Task: What time is the last PATH train departing from 33rd St to Hoboken?
Action: Mouse moved to (151, 94)
Screenshot: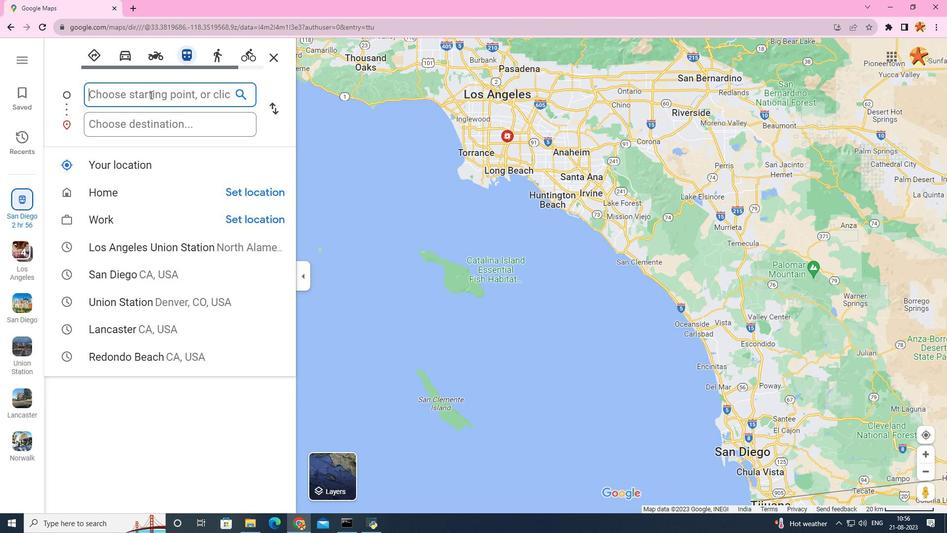 
Action: Mouse pressed left at (151, 94)
Screenshot: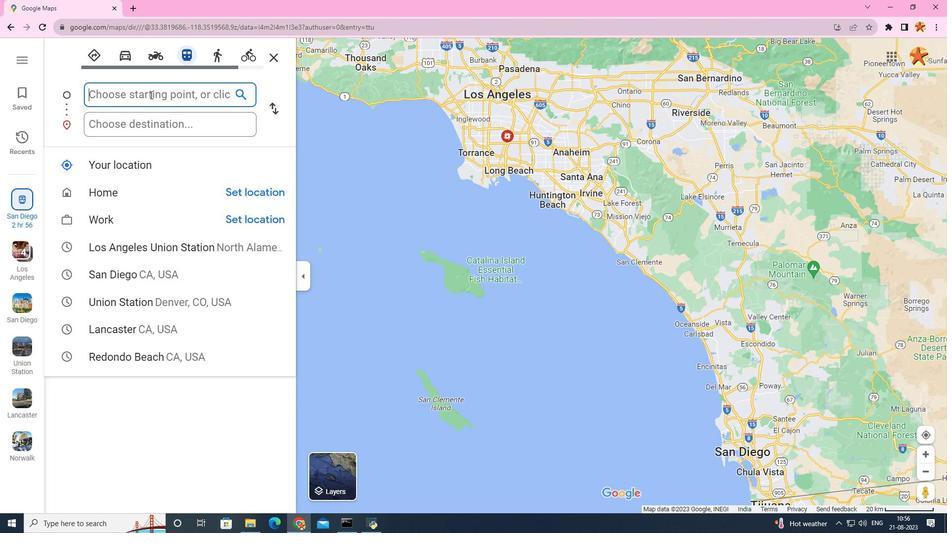 
Action: Mouse moved to (150, 94)
Screenshot: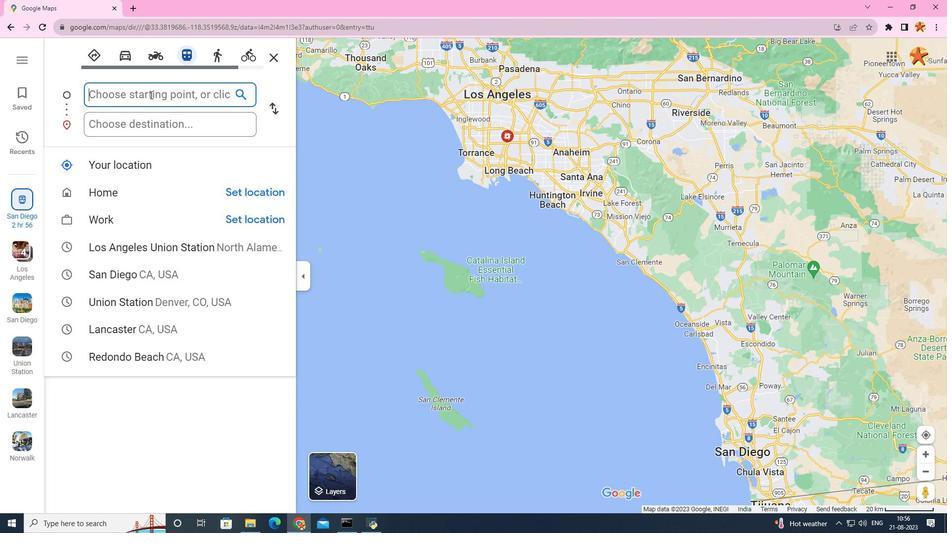 
Action: Key pressed 33<Key.space>rde<Key.space><Key.caps_lock>S<Key.caps_lock>t
Screenshot: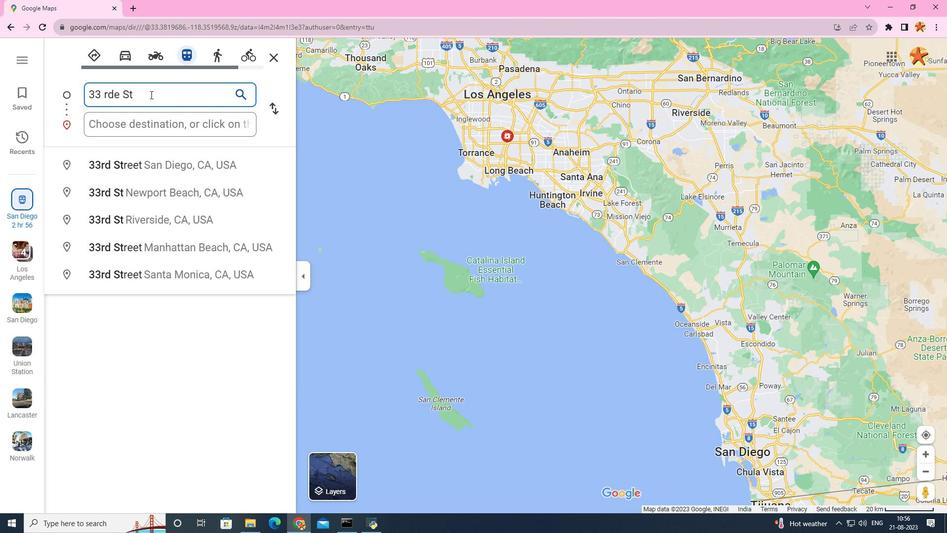 
Action: Mouse moved to (162, 171)
Screenshot: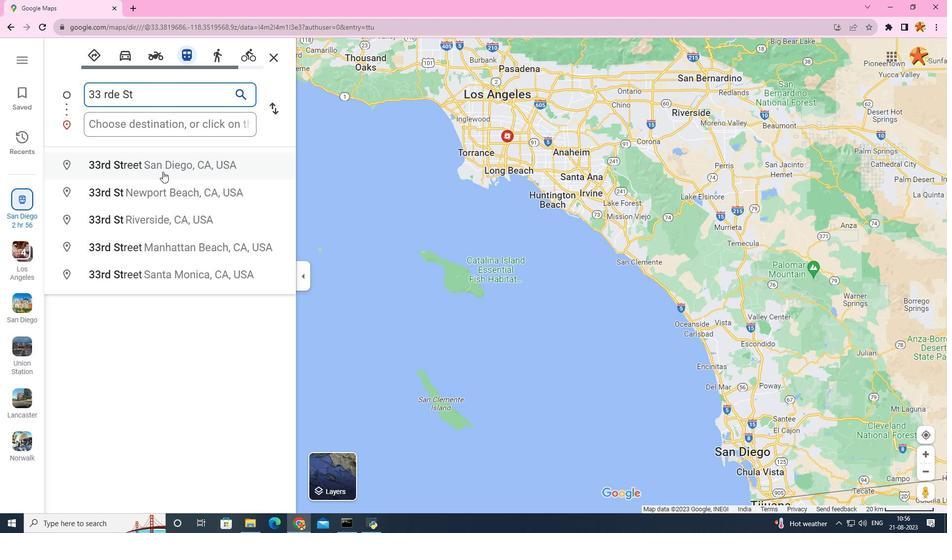
Action: Mouse pressed left at (162, 171)
Screenshot: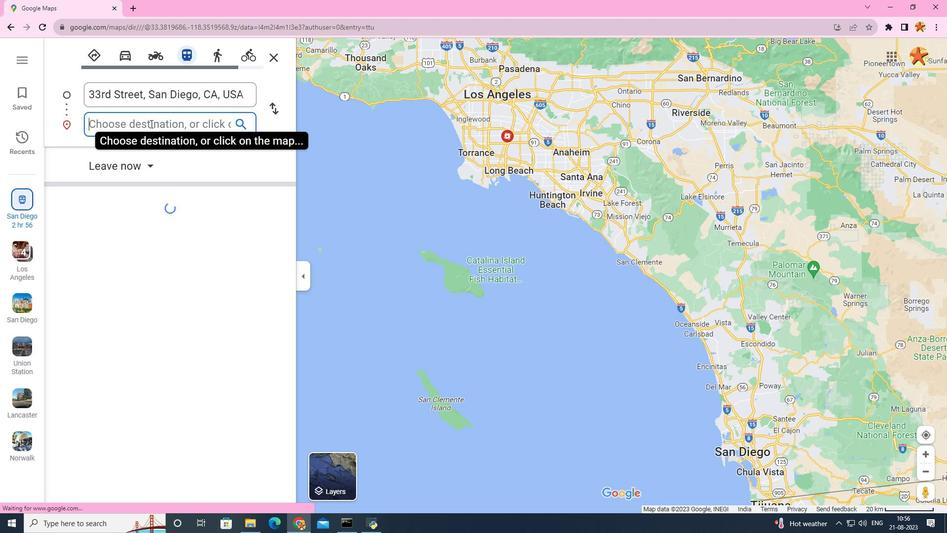 
Action: Mouse moved to (137, 130)
Screenshot: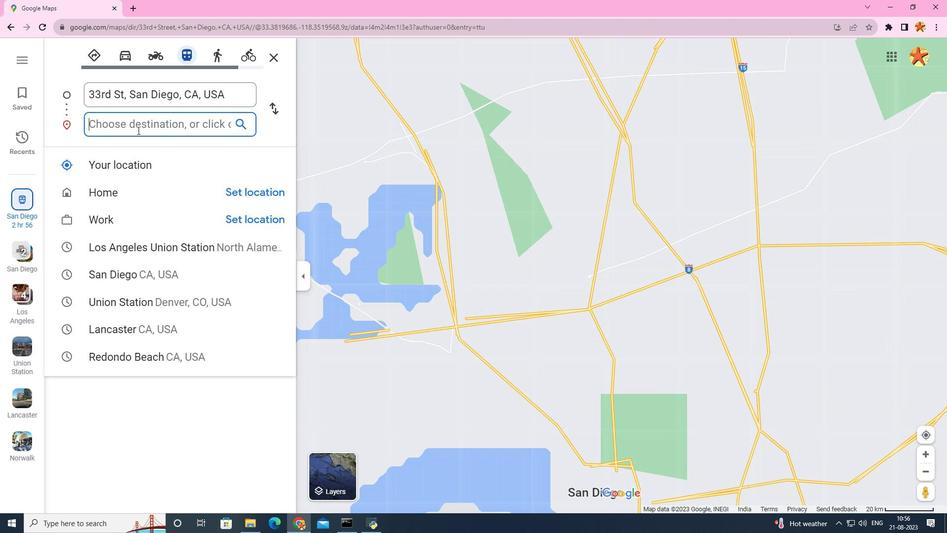 
Action: Mouse pressed left at (137, 130)
Screenshot: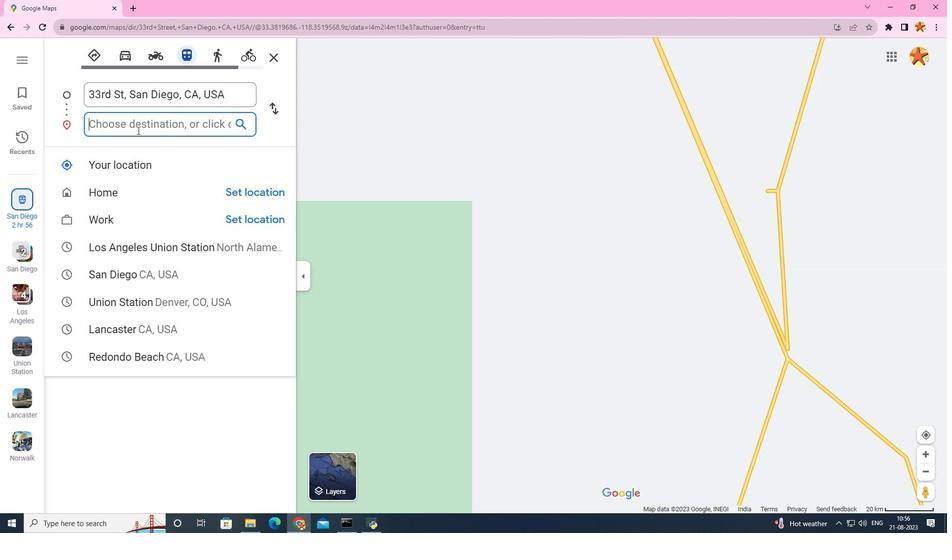 
Action: Key pressed <Key.caps_lock>H<Key.caps_lock>obokew==
Screenshot: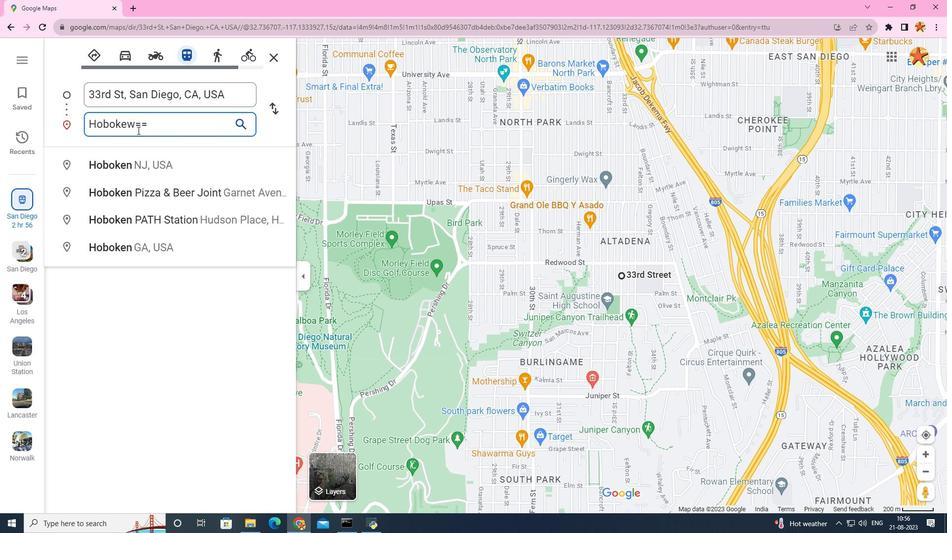 
Action: Mouse moved to (146, 167)
Screenshot: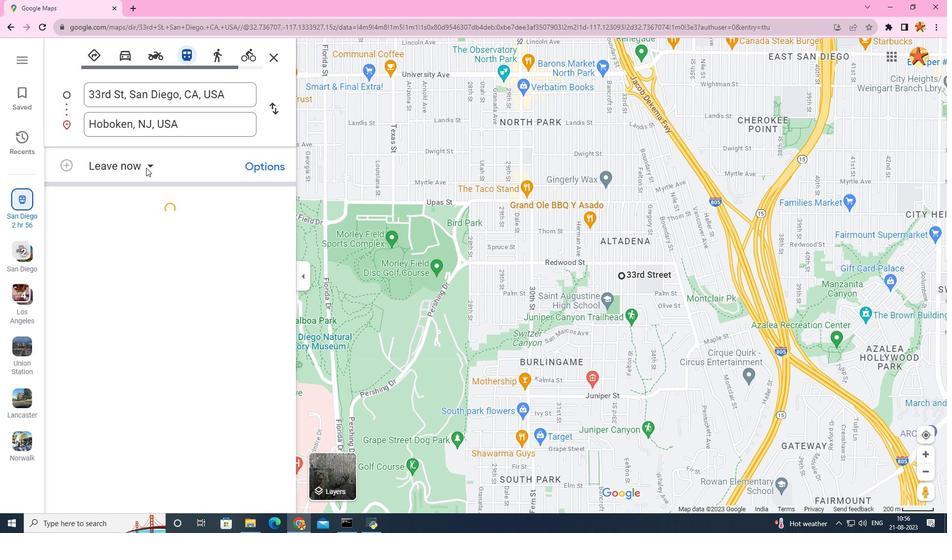 
Action: Mouse pressed left at (146, 167)
Screenshot: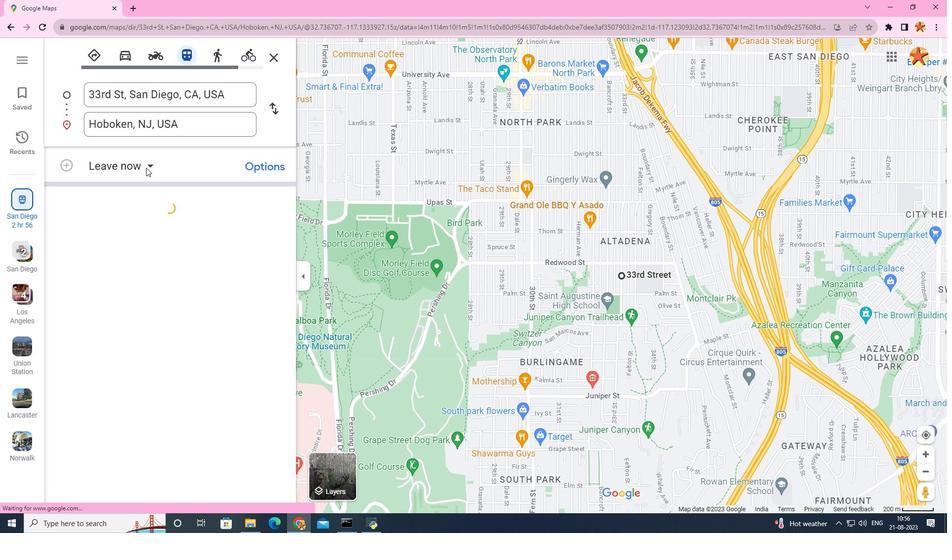
Action: Mouse moved to (122, 276)
Screenshot: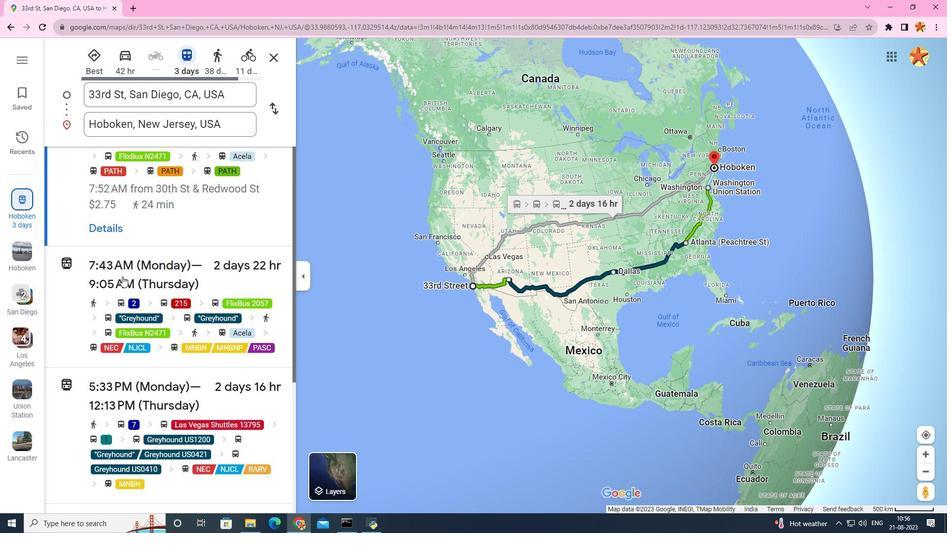 
Action: Mouse scrolled (122, 275) with delta (0, 0)
Screenshot: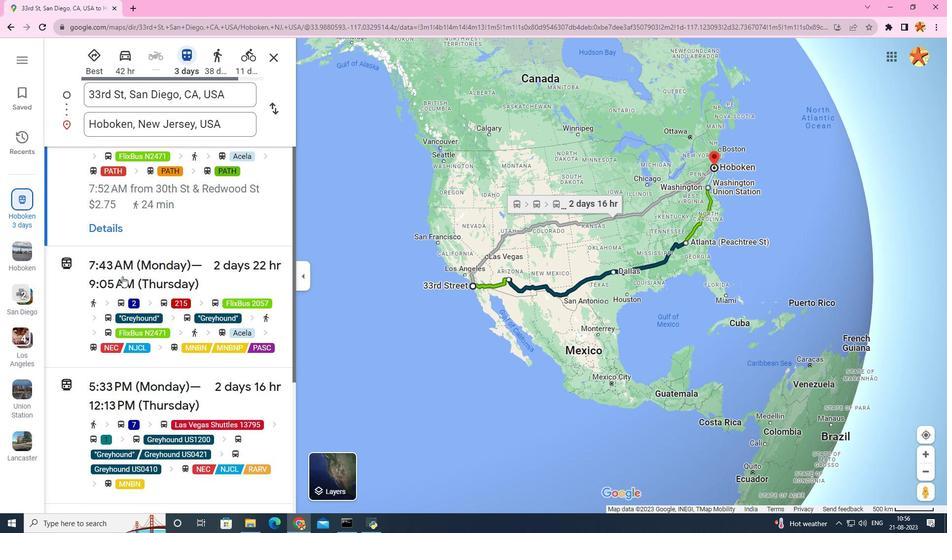 
Action: Mouse scrolled (122, 275) with delta (0, 0)
Screenshot: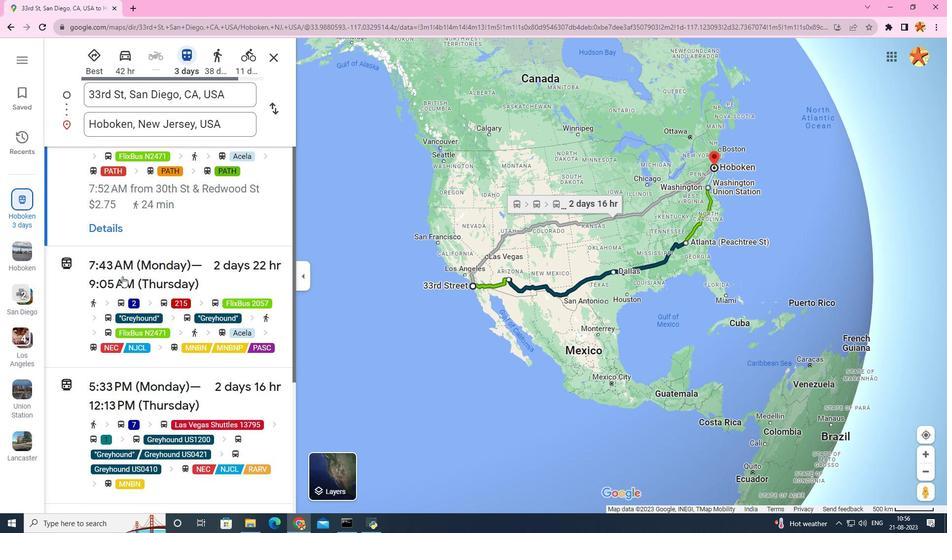 
Action: Mouse scrolled (122, 275) with delta (0, 0)
Screenshot: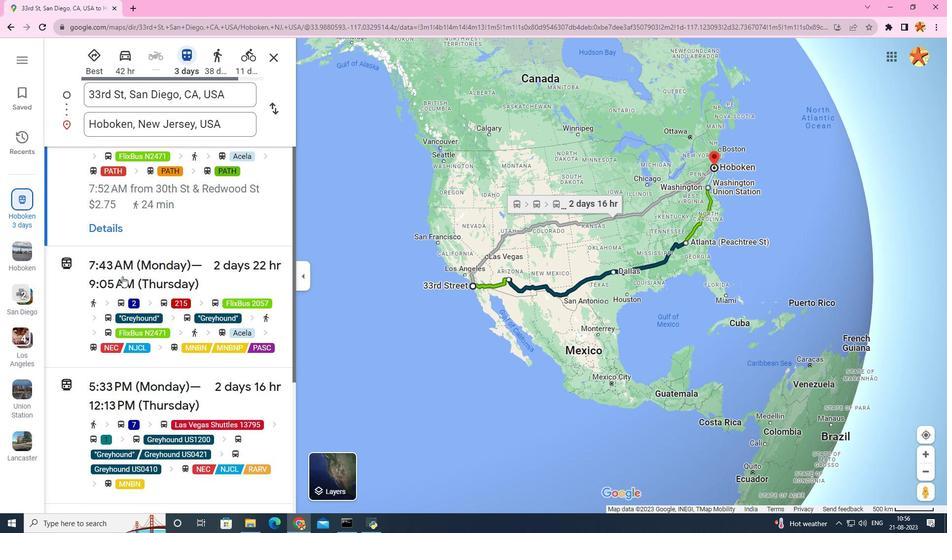 
Action: Mouse scrolled (122, 275) with delta (0, 0)
Screenshot: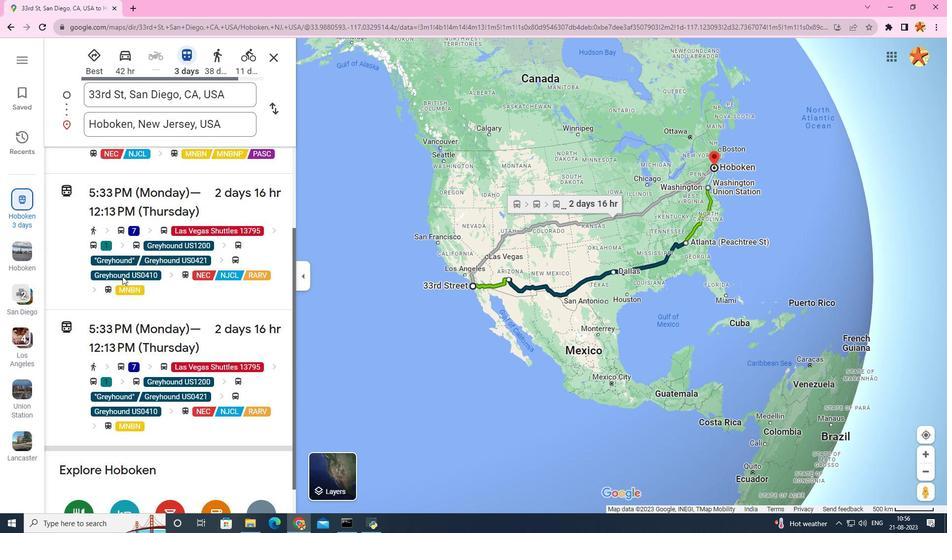 
Action: Mouse scrolled (122, 275) with delta (0, 0)
Screenshot: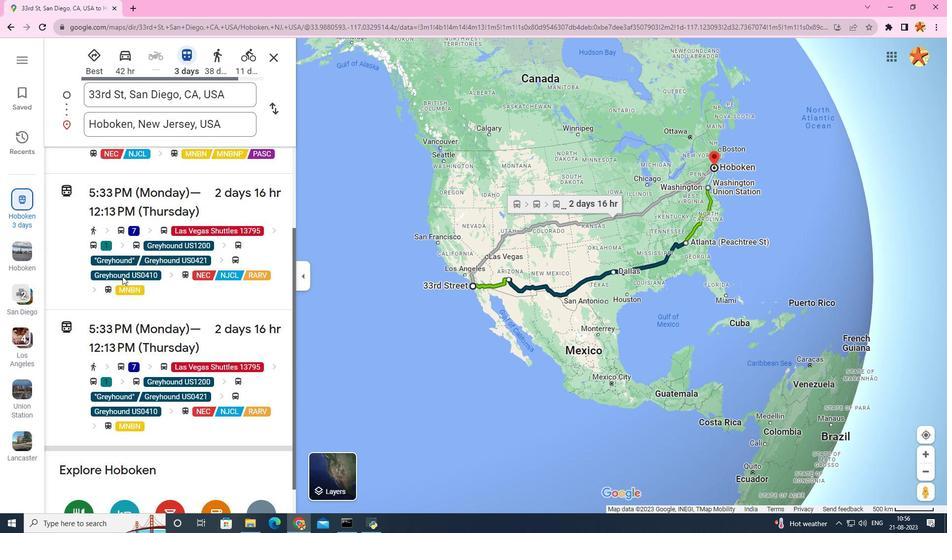 
Action: Mouse scrolled (122, 275) with delta (0, 0)
Screenshot: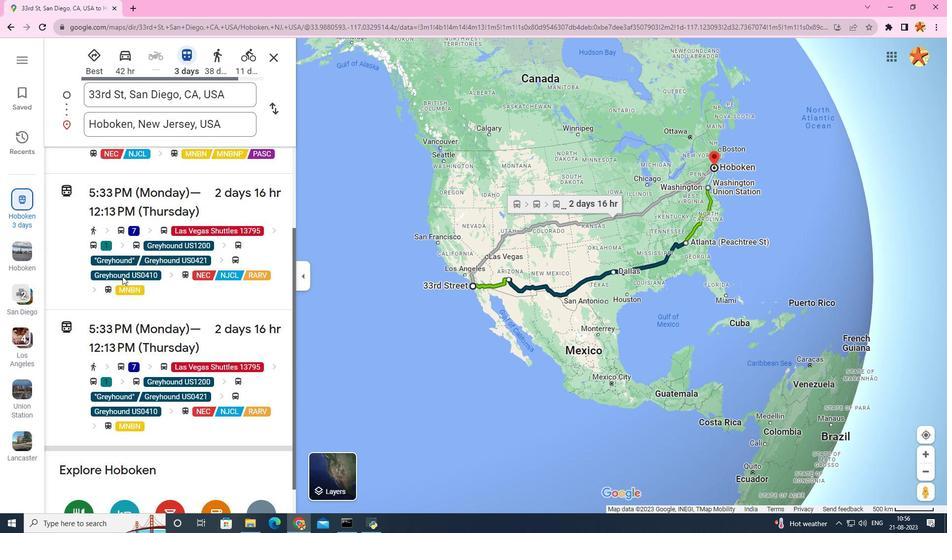
Action: Mouse scrolled (122, 275) with delta (0, 0)
Screenshot: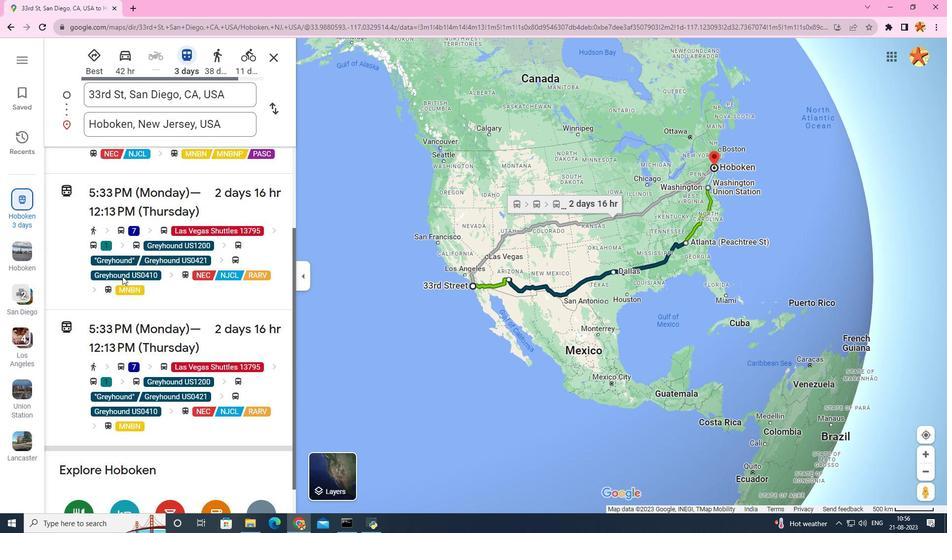 
Action: Mouse moved to (122, 276)
Screenshot: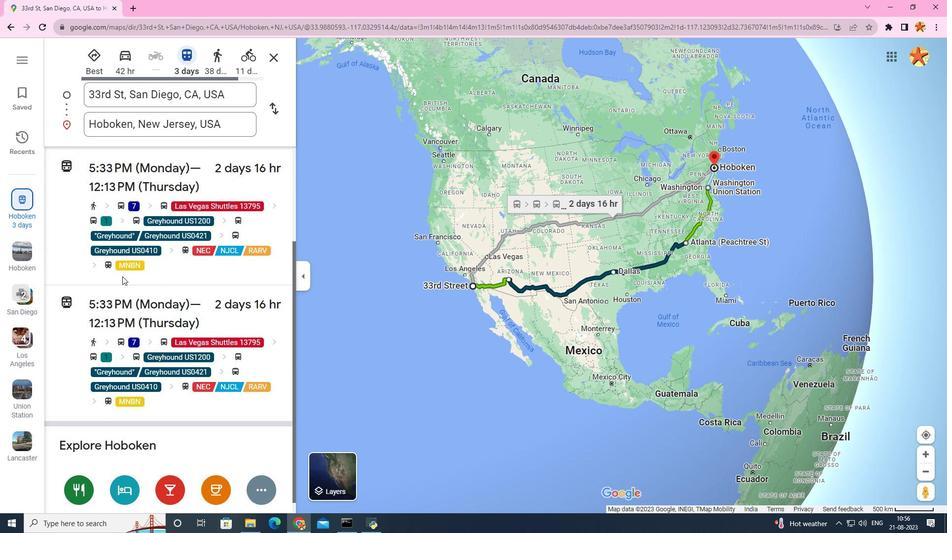 
Action: Mouse scrolled (122, 275) with delta (0, 0)
Screenshot: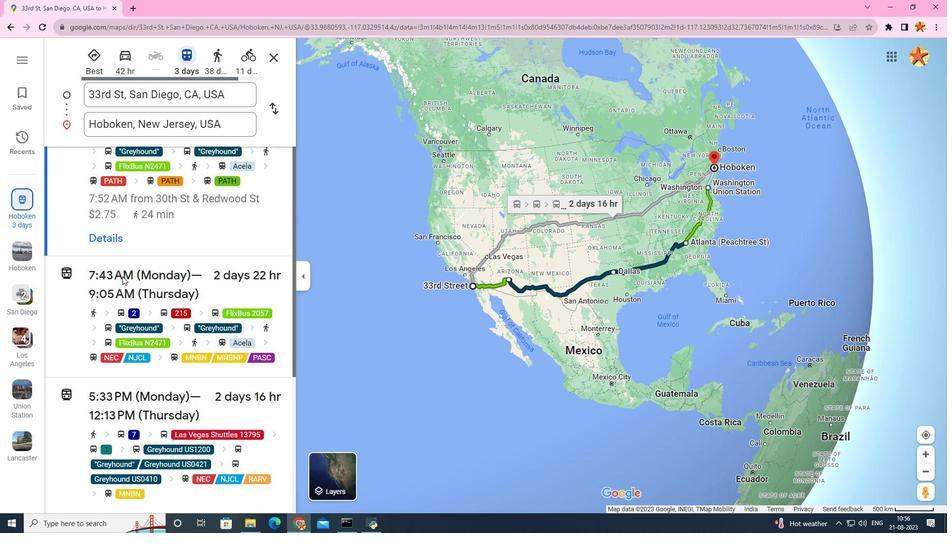 
Action: Mouse scrolled (122, 275) with delta (0, 0)
Screenshot: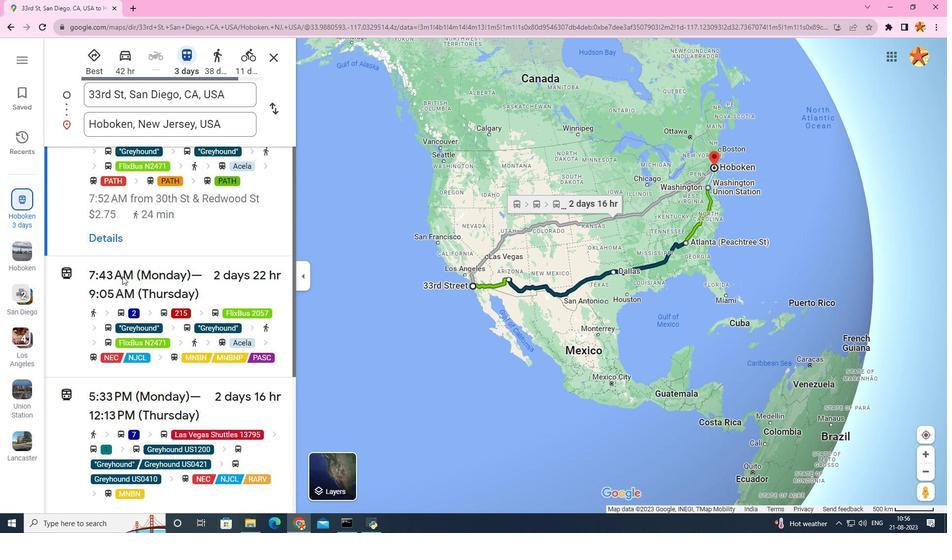 
Action: Mouse scrolled (122, 275) with delta (0, 0)
Screenshot: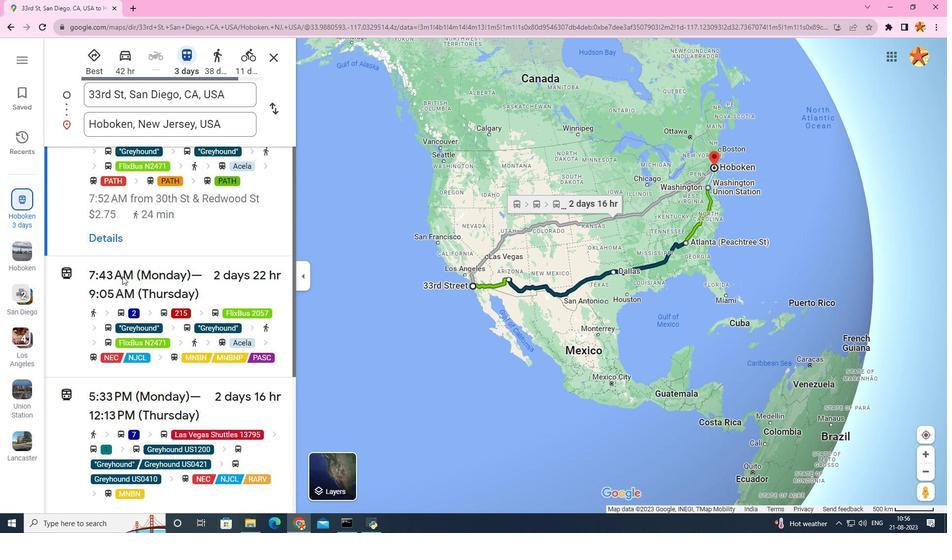 
Action: Mouse scrolled (122, 275) with delta (0, 0)
Screenshot: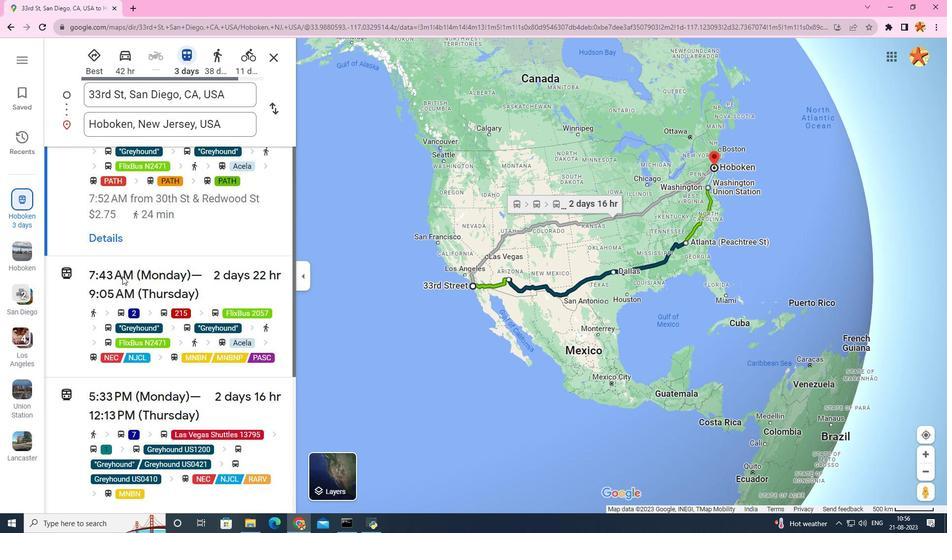 
Action: Mouse scrolled (122, 275) with delta (0, 0)
Screenshot: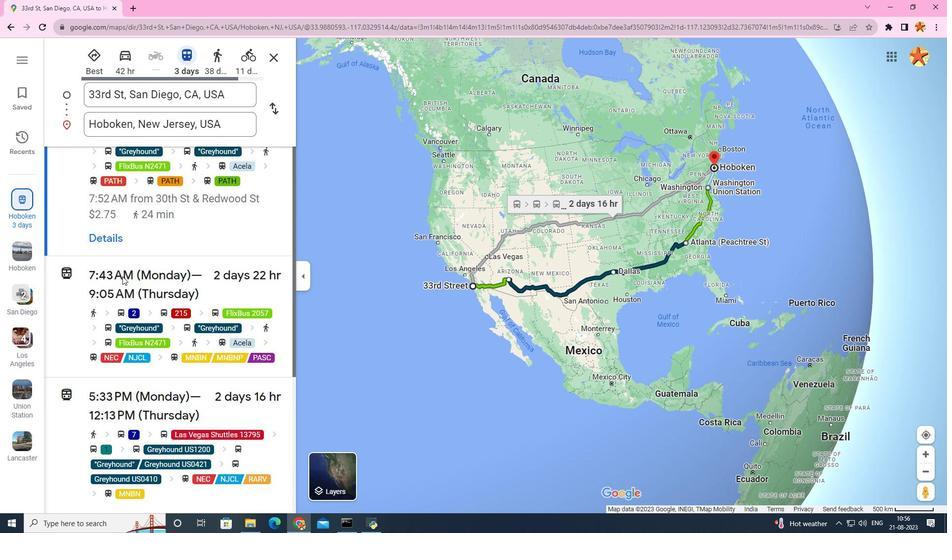 
Action: Mouse scrolled (122, 276) with delta (0, 0)
Screenshot: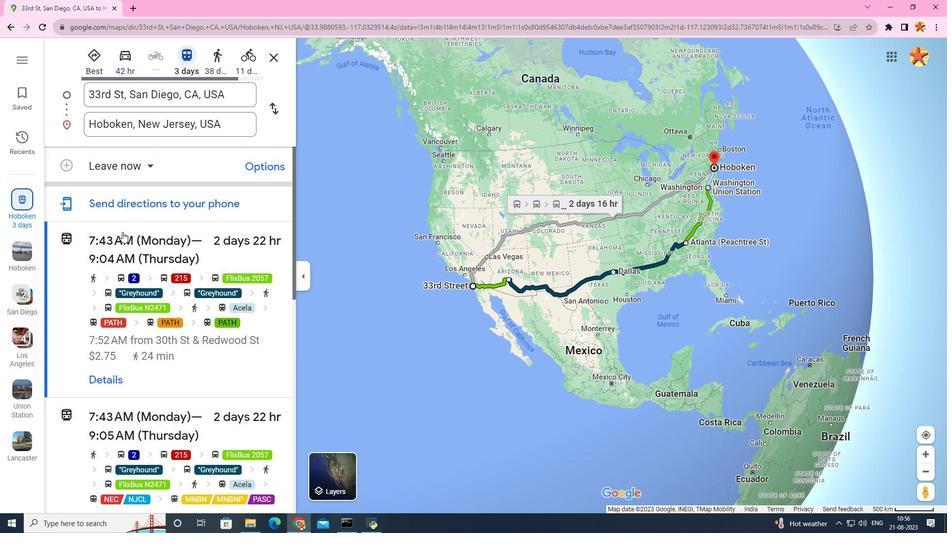 
Action: Mouse scrolled (122, 276) with delta (0, 0)
Screenshot: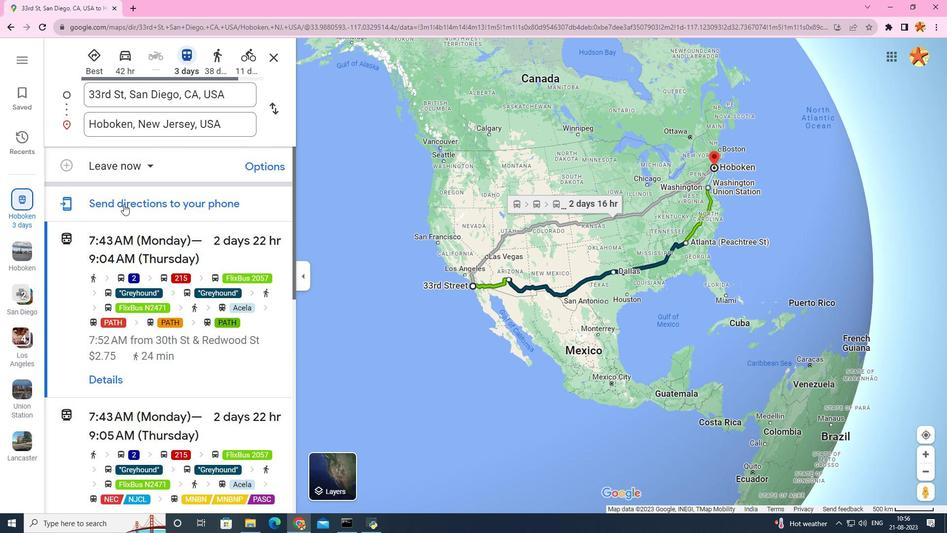 
Action: Mouse scrolled (122, 276) with delta (0, 0)
Screenshot: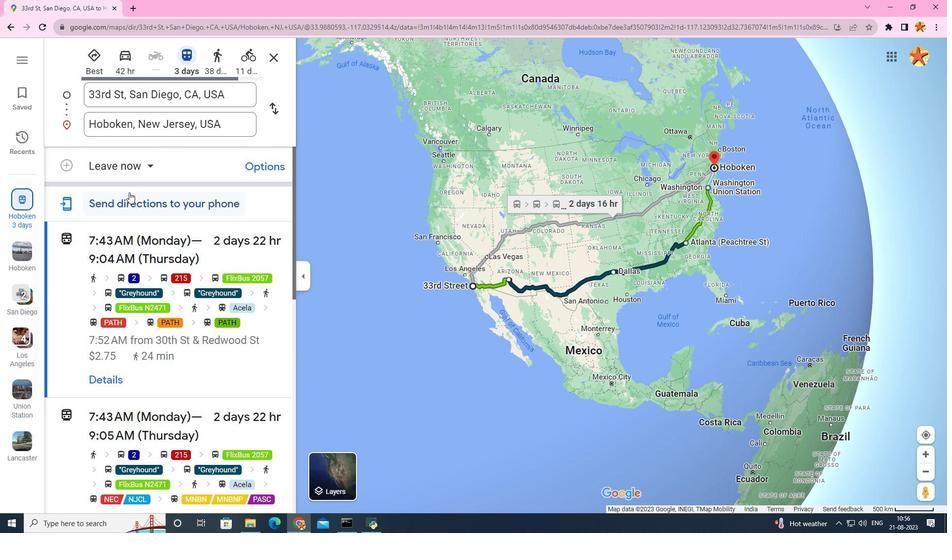 
Action: Mouse scrolled (122, 276) with delta (0, 0)
Screenshot: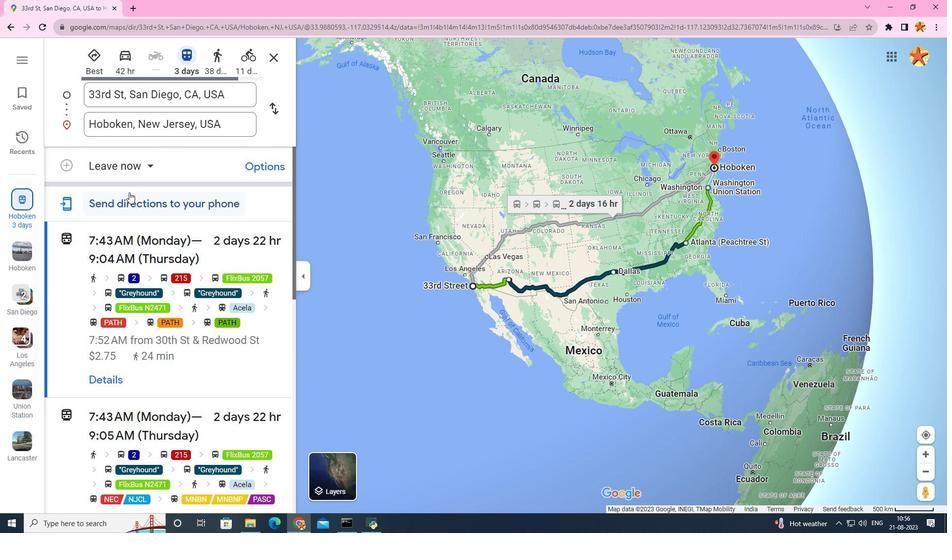
Action: Mouse scrolled (122, 276) with delta (0, 0)
Screenshot: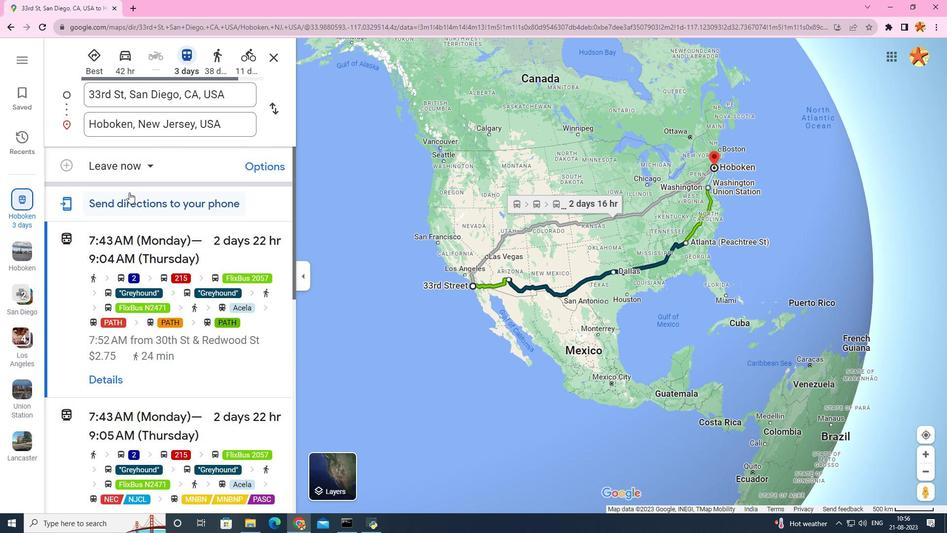 
Action: Mouse scrolled (122, 276) with delta (0, 0)
Screenshot: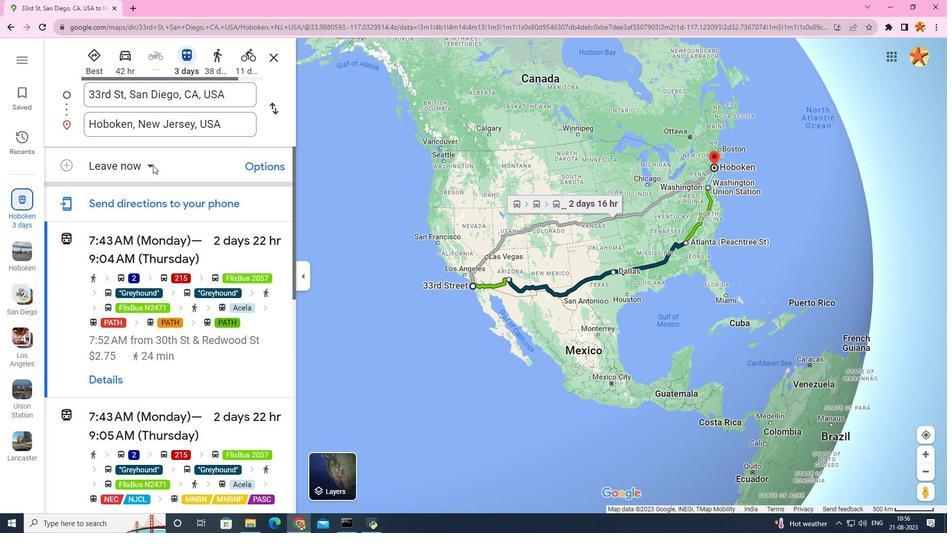 
Action: Mouse scrolled (122, 276) with delta (0, 0)
Screenshot: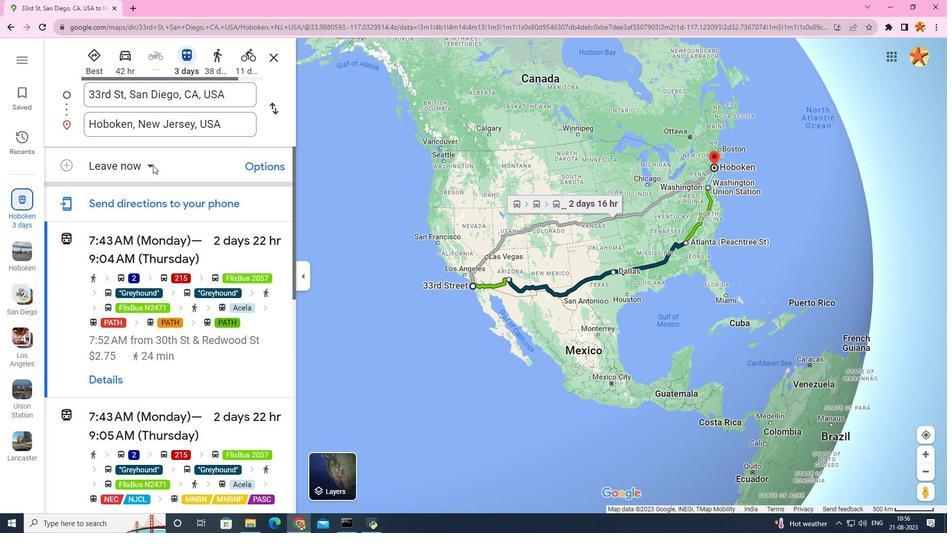 
Action: Mouse scrolled (122, 276) with delta (0, 0)
Screenshot: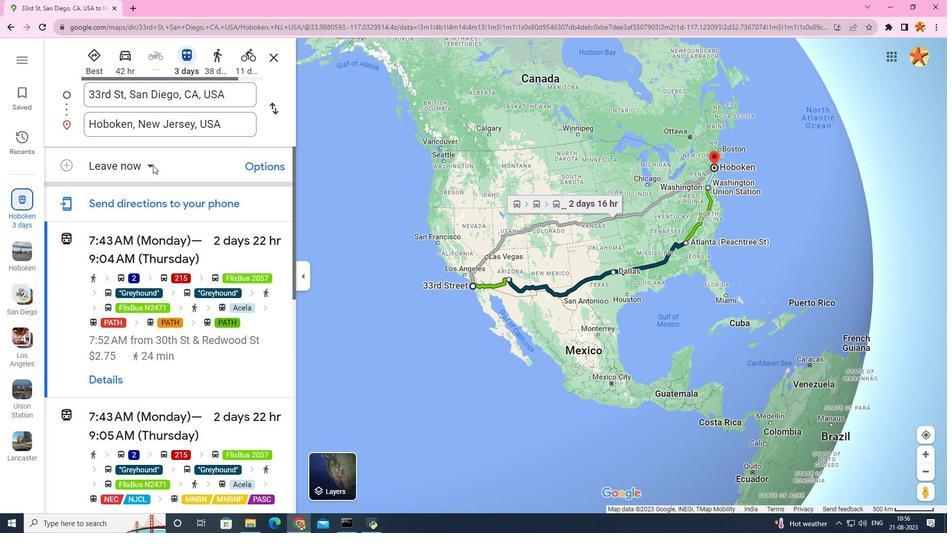 
Action: Mouse scrolled (122, 276) with delta (0, 0)
Screenshot: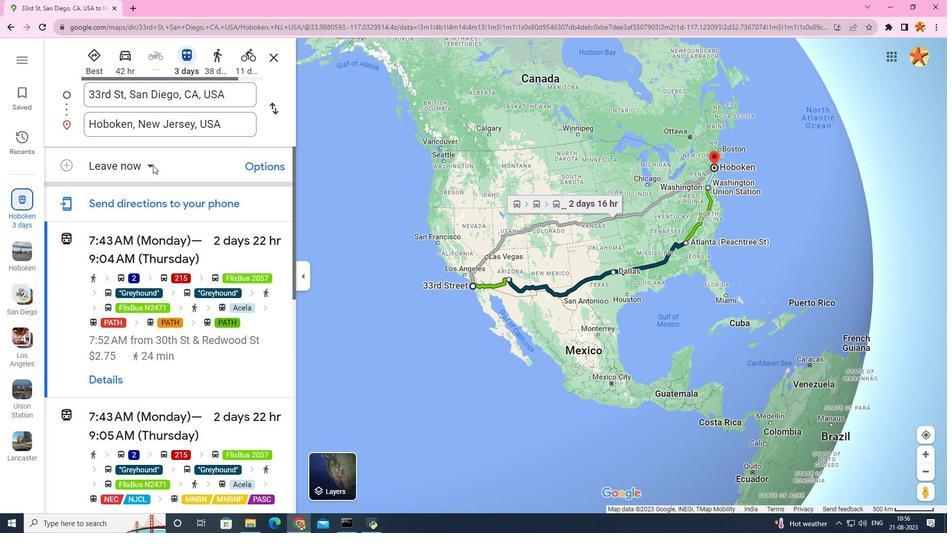 
Action: Mouse moved to (153, 165)
Screenshot: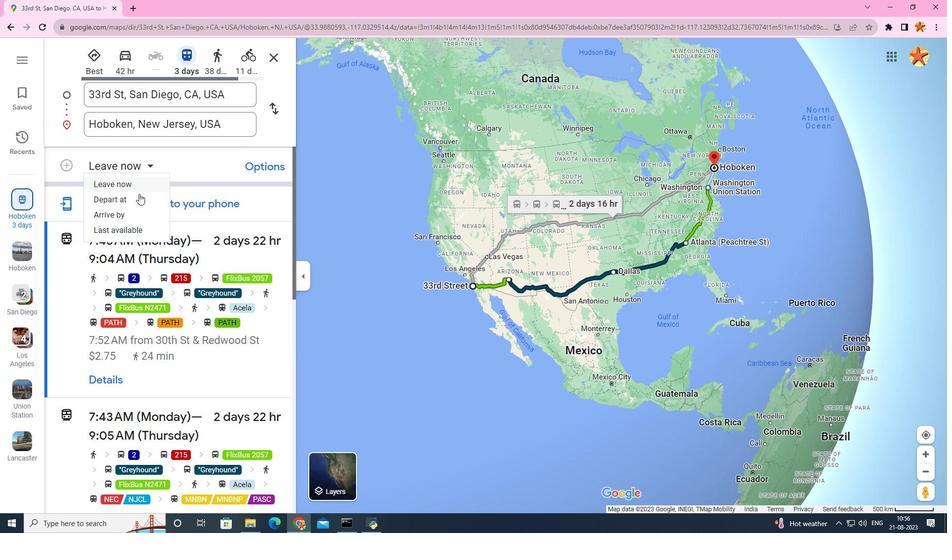 
Action: Mouse pressed left at (153, 165)
Screenshot: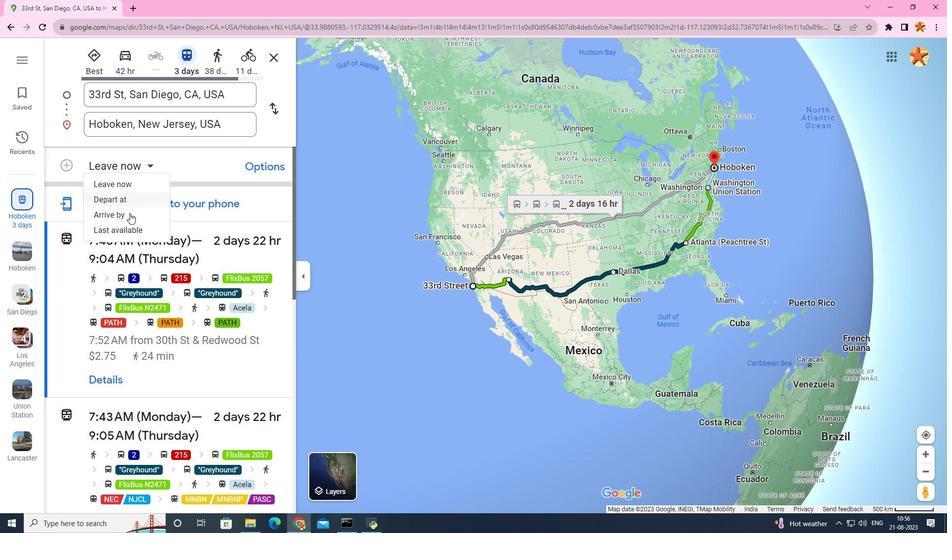 
Action: Mouse moved to (122, 227)
Screenshot: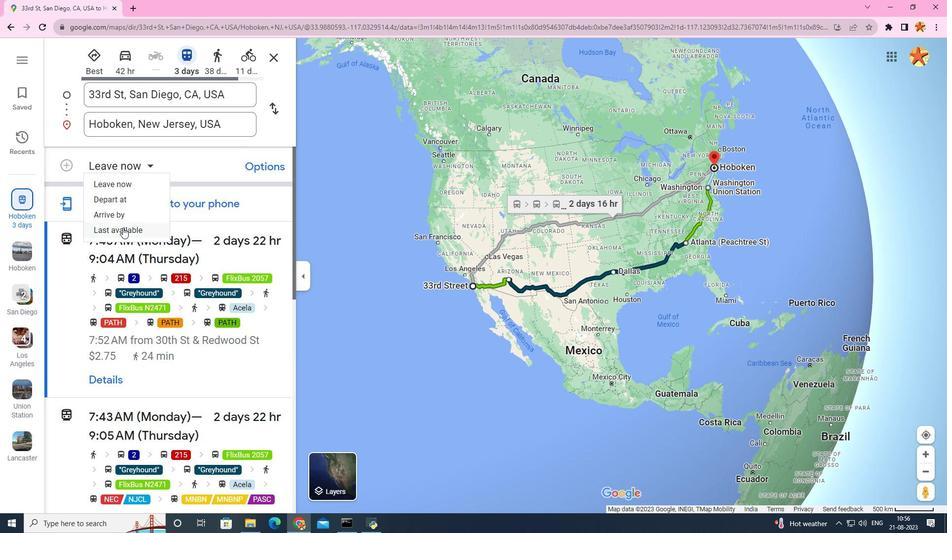 
Action: Mouse pressed left at (122, 227)
Screenshot: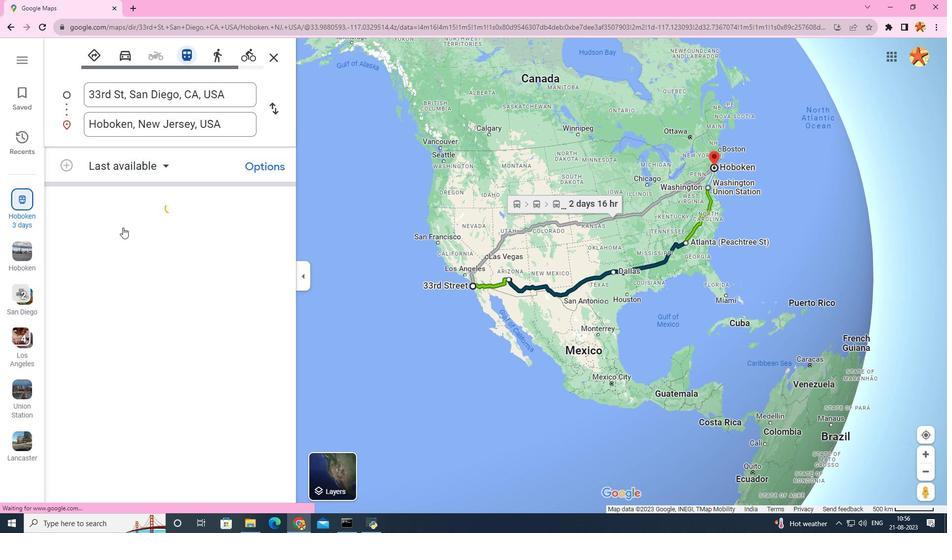
Action: Mouse moved to (119, 238)
Screenshot: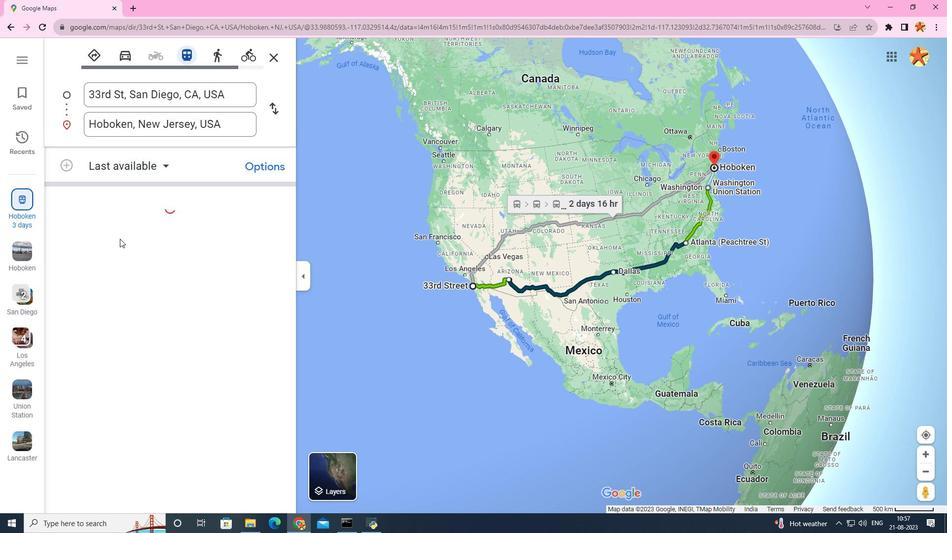 
Action: Mouse scrolled (119, 238) with delta (0, 0)
Screenshot: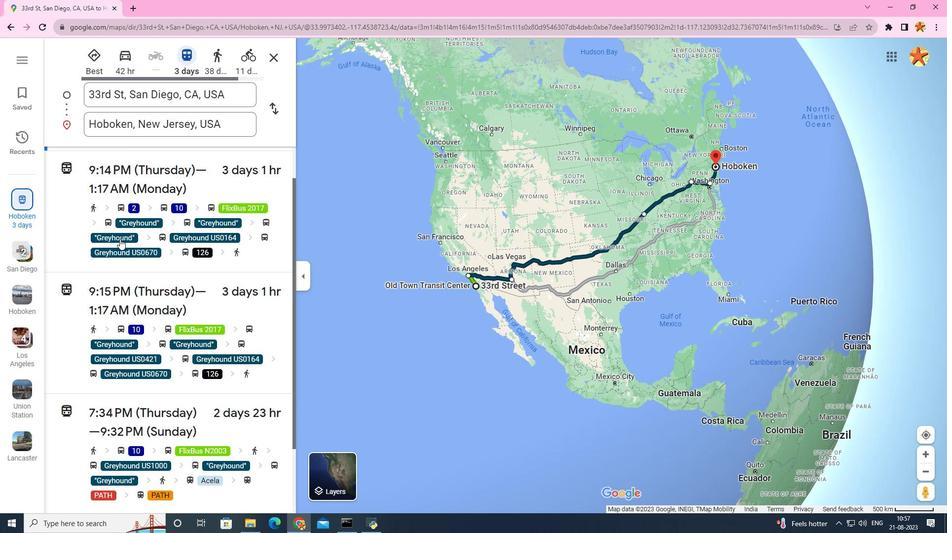 
Action: Mouse scrolled (119, 238) with delta (0, 0)
Screenshot: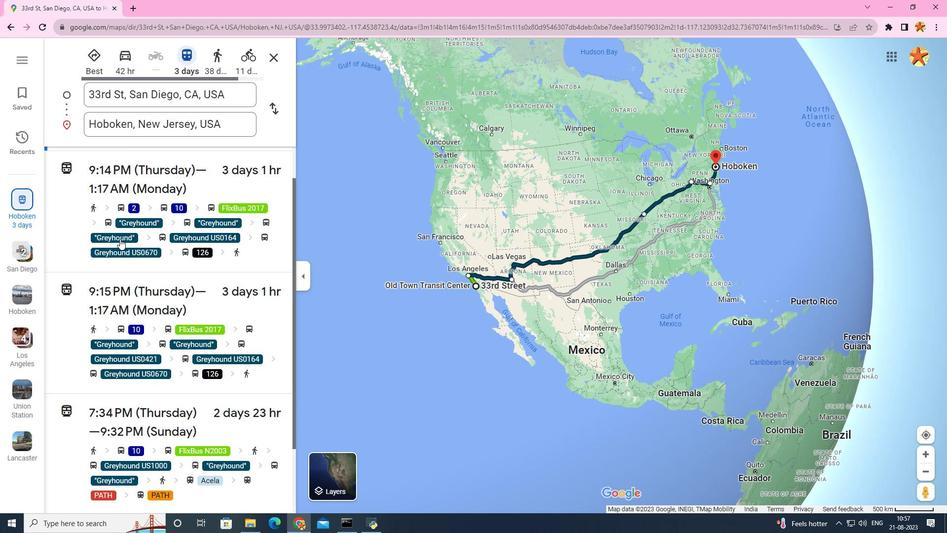 
Action: Mouse scrolled (119, 238) with delta (0, 0)
Screenshot: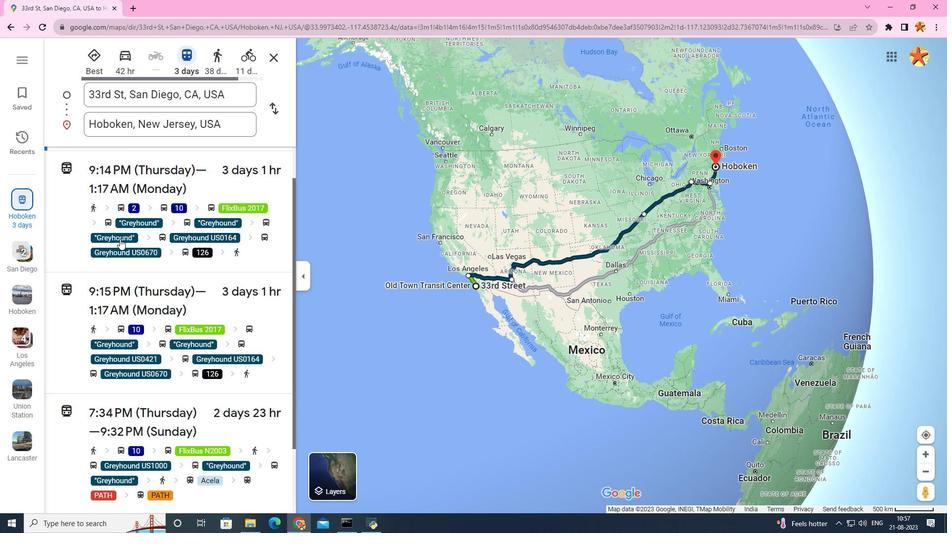 
Action: Mouse scrolled (119, 238) with delta (0, 0)
Screenshot: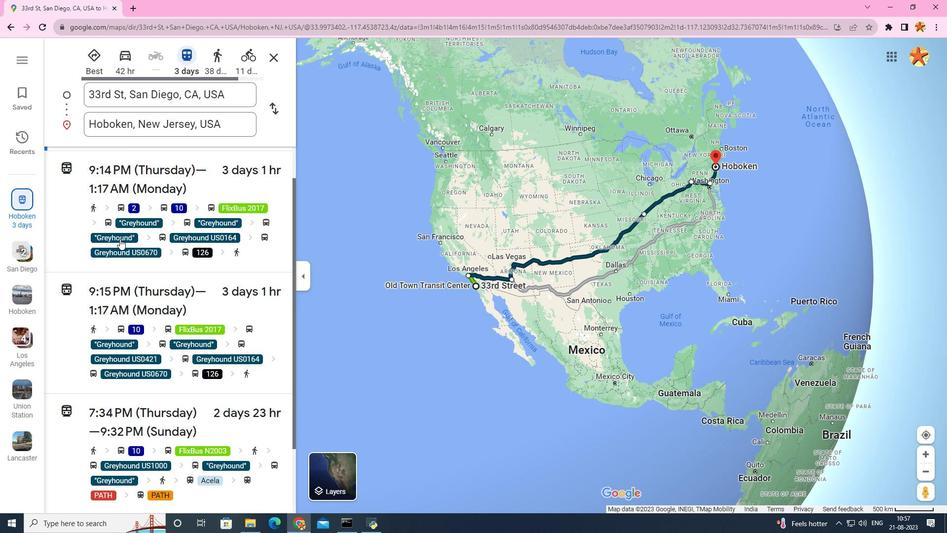 
Action: Mouse scrolled (119, 238) with delta (0, 0)
Screenshot: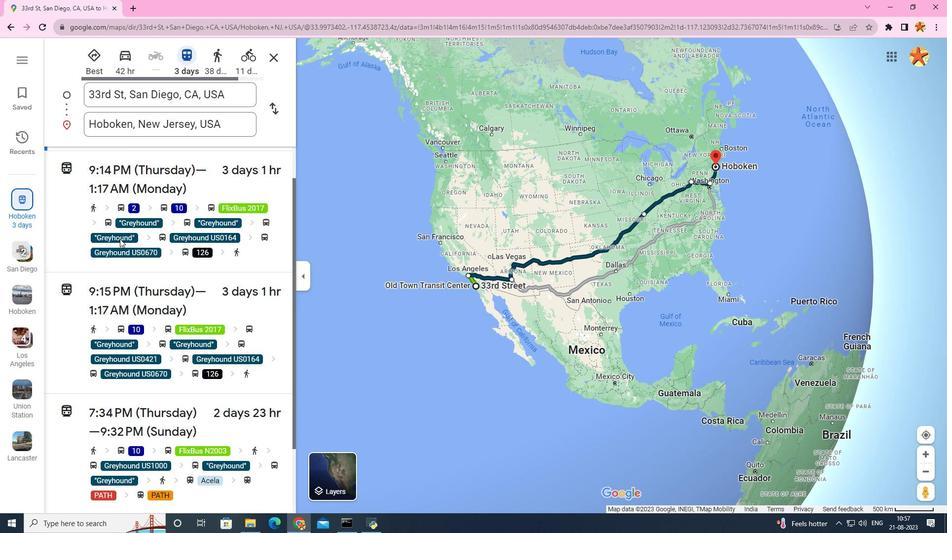 
Action: Mouse scrolled (119, 238) with delta (0, 0)
Screenshot: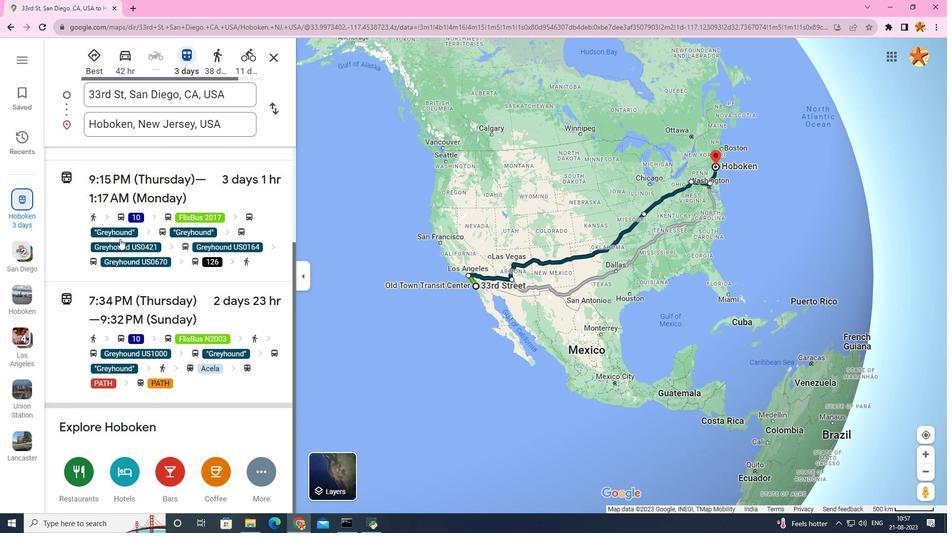 
Action: Mouse scrolled (119, 238) with delta (0, 0)
Screenshot: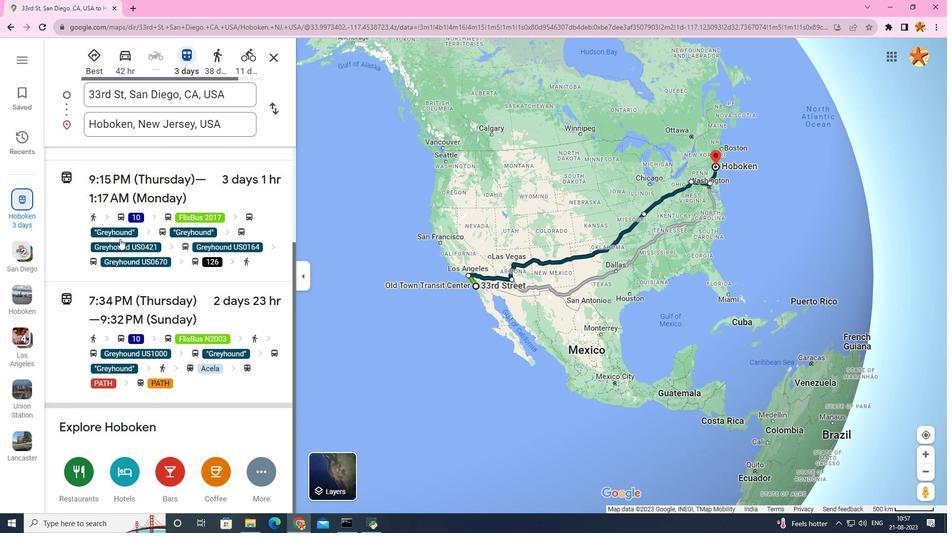 
Action: Mouse scrolled (119, 238) with delta (0, 0)
Screenshot: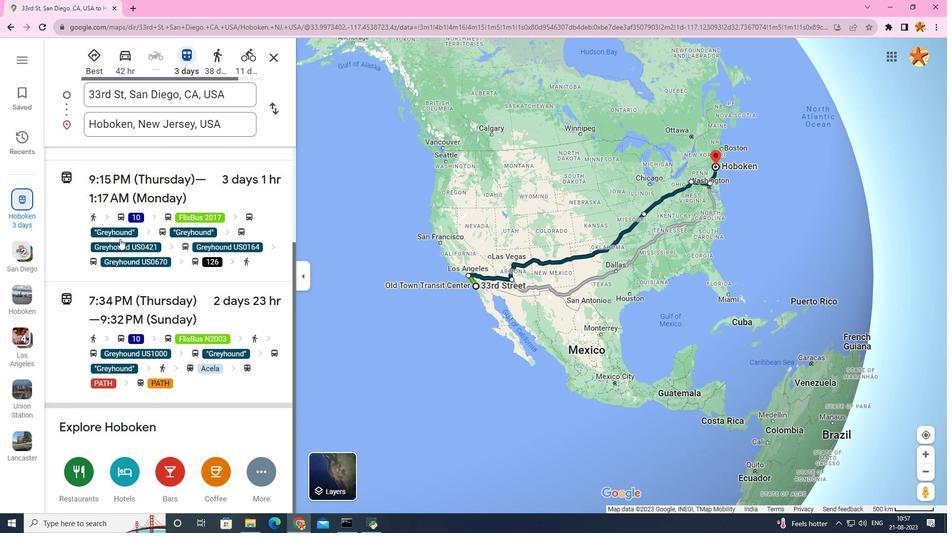 
Action: Mouse scrolled (119, 238) with delta (0, 0)
Screenshot: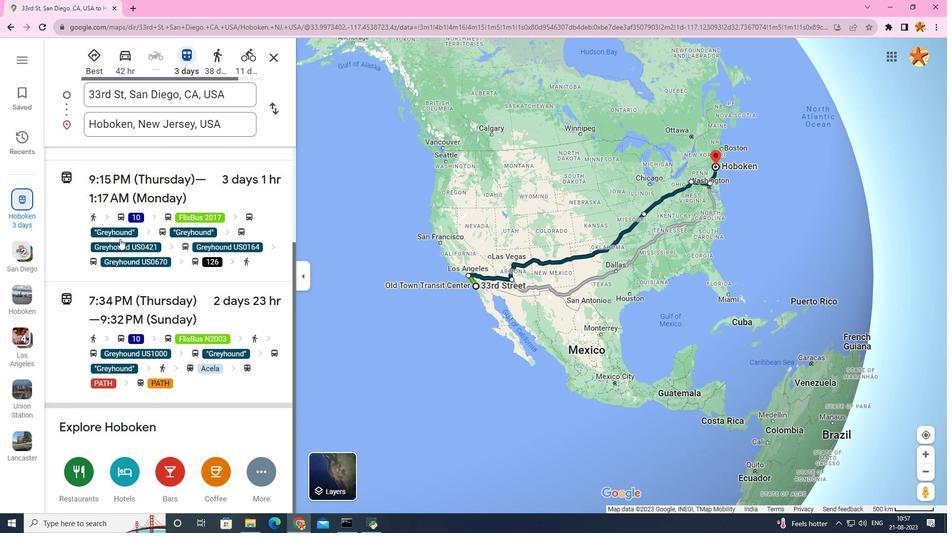 
Action: Mouse scrolled (119, 239) with delta (0, 0)
Screenshot: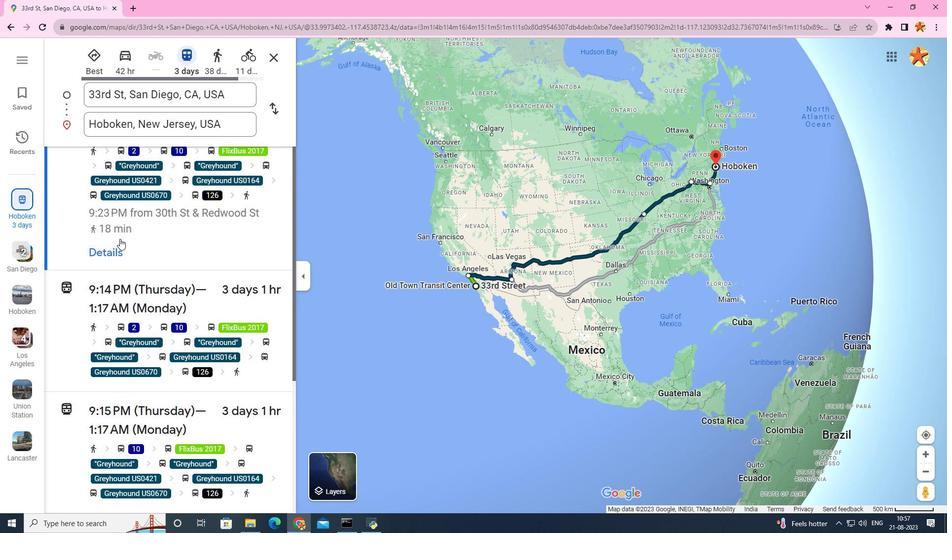 
Action: Mouse scrolled (119, 239) with delta (0, 0)
Screenshot: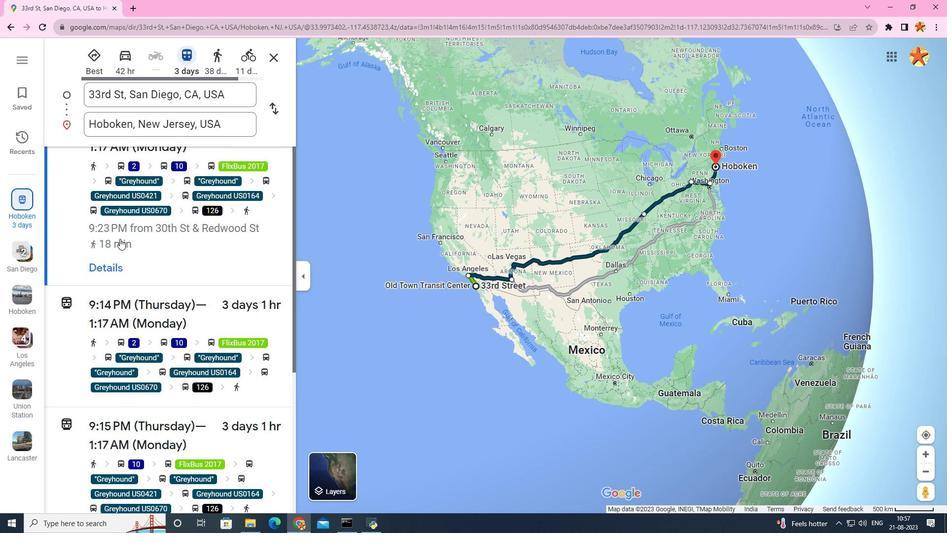 
Action: Mouse scrolled (119, 239) with delta (0, 0)
Screenshot: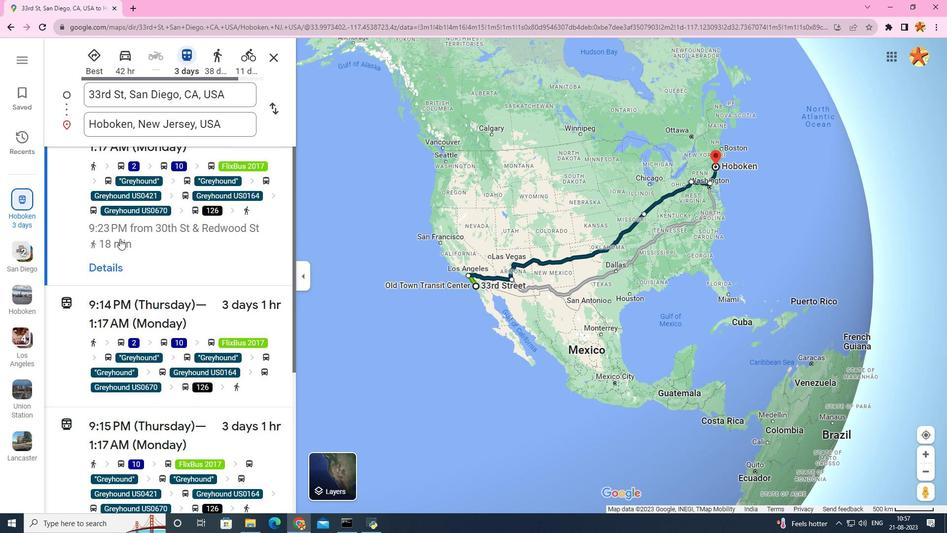 
Action: Mouse scrolled (119, 239) with delta (0, 0)
Screenshot: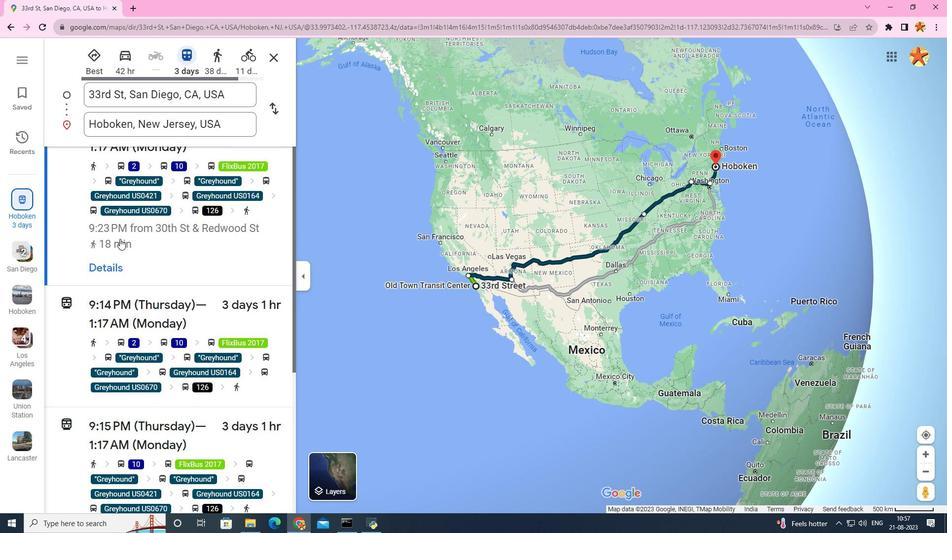 
Action: Mouse scrolled (119, 239) with delta (0, 0)
Screenshot: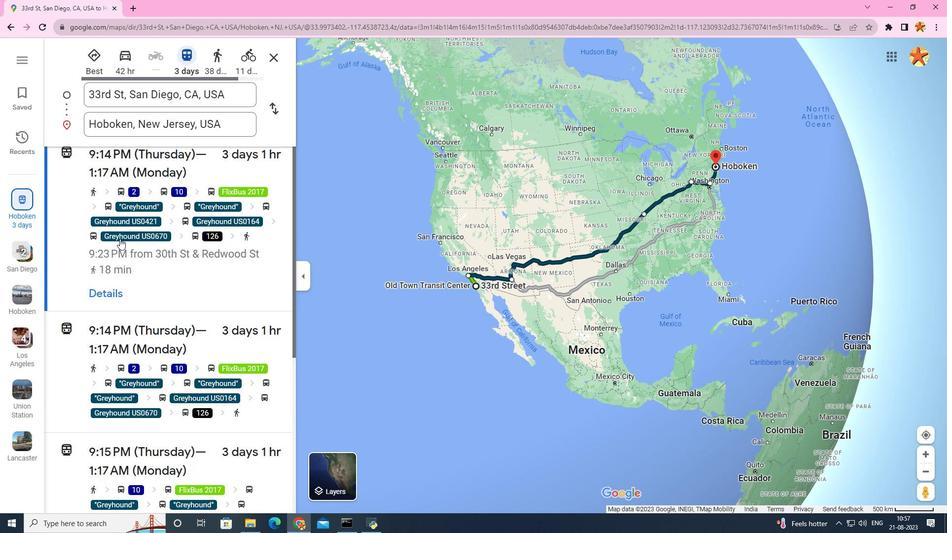 
Action: Mouse scrolled (119, 239) with delta (0, 0)
Screenshot: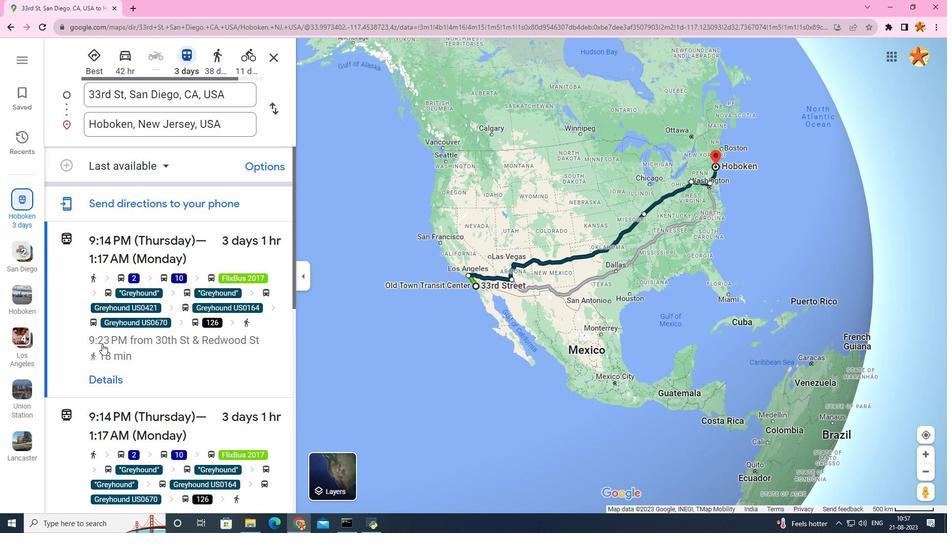
Action: Mouse scrolled (119, 239) with delta (0, 0)
Screenshot: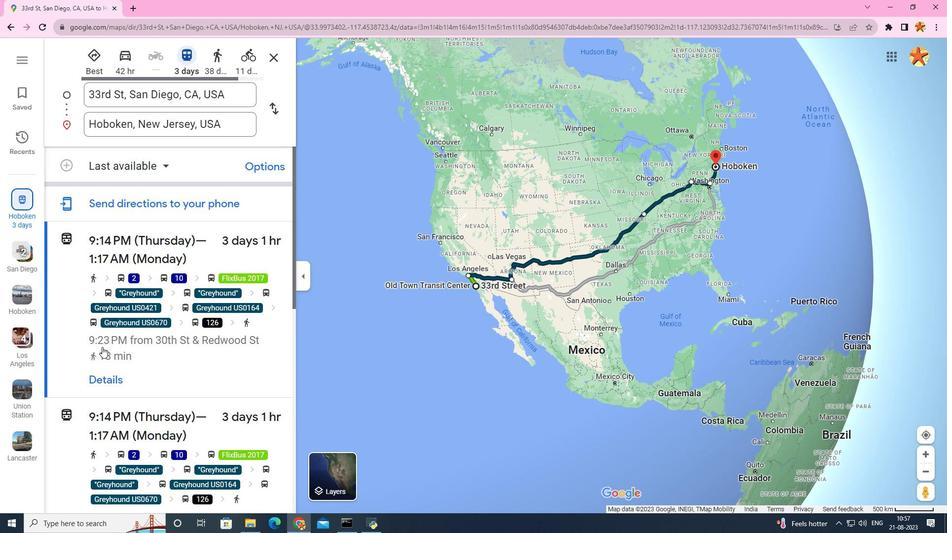 
Action: Mouse scrolled (119, 239) with delta (0, 0)
Screenshot: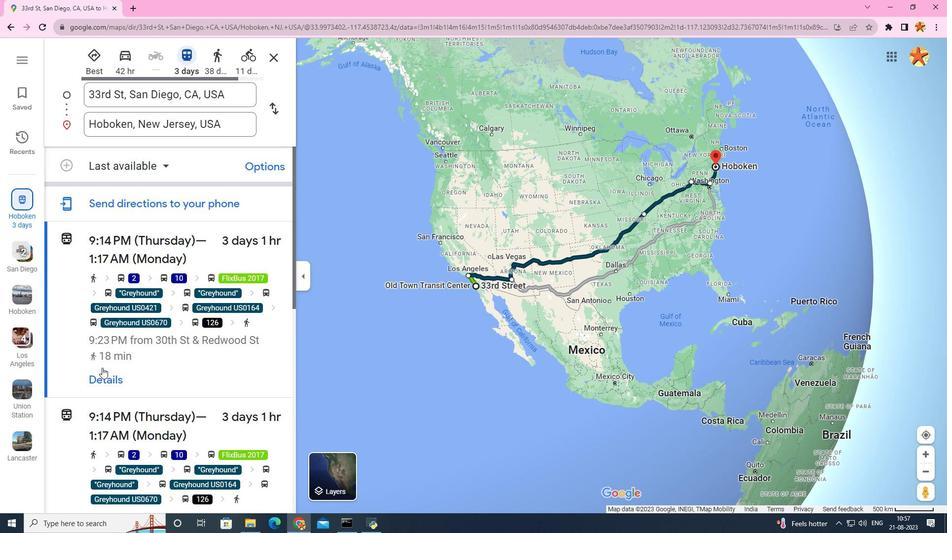 
Action: Mouse moved to (101, 372)
Screenshot: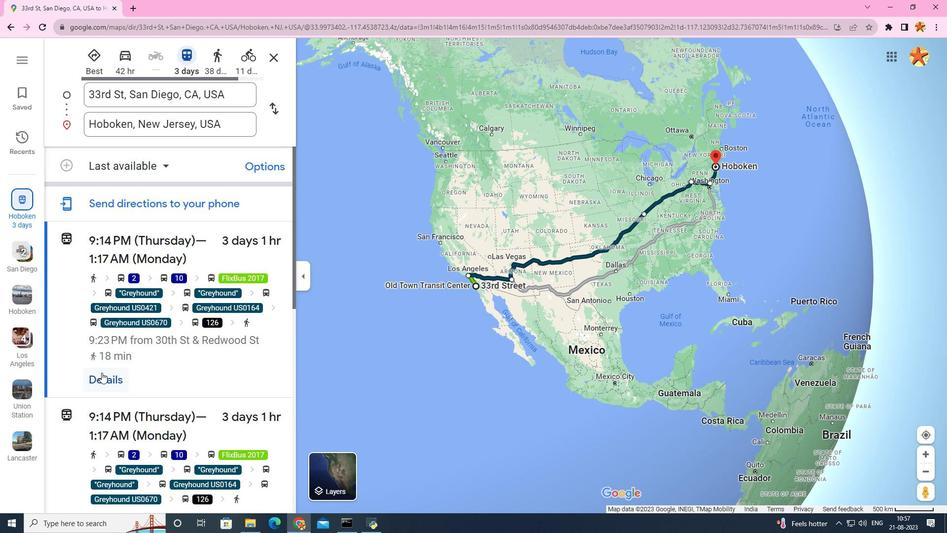 
Action: Mouse pressed left at (101, 372)
Screenshot: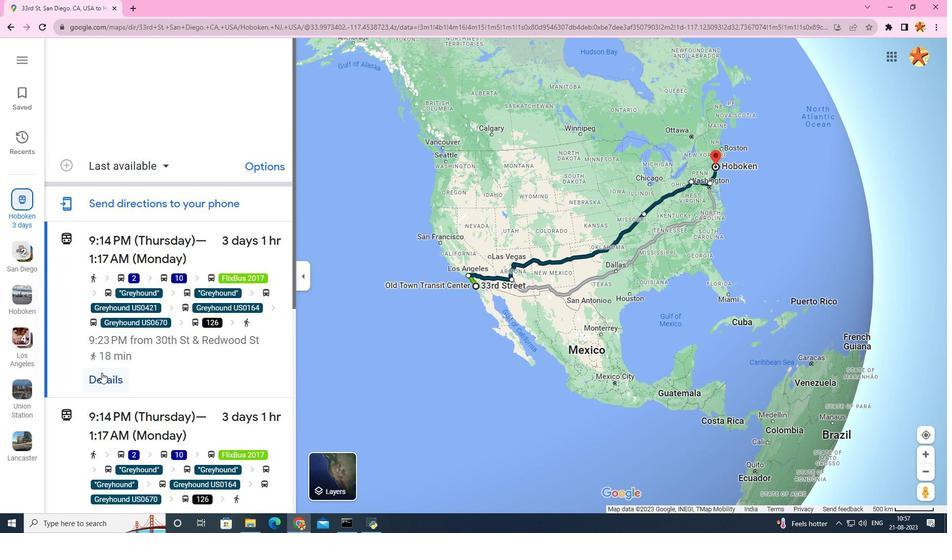 
Action: Mouse moved to (121, 359)
Screenshot: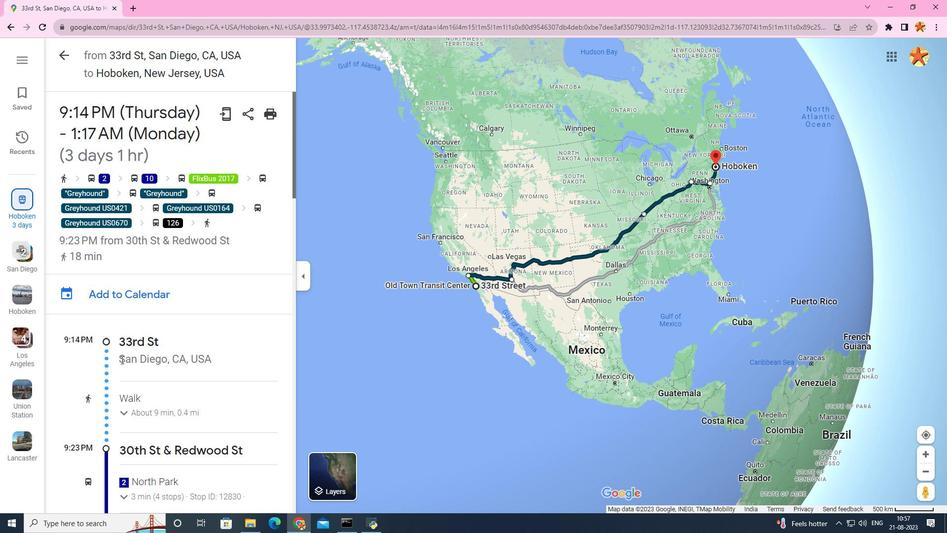 
Action: Mouse scrolled (121, 359) with delta (0, 0)
Screenshot: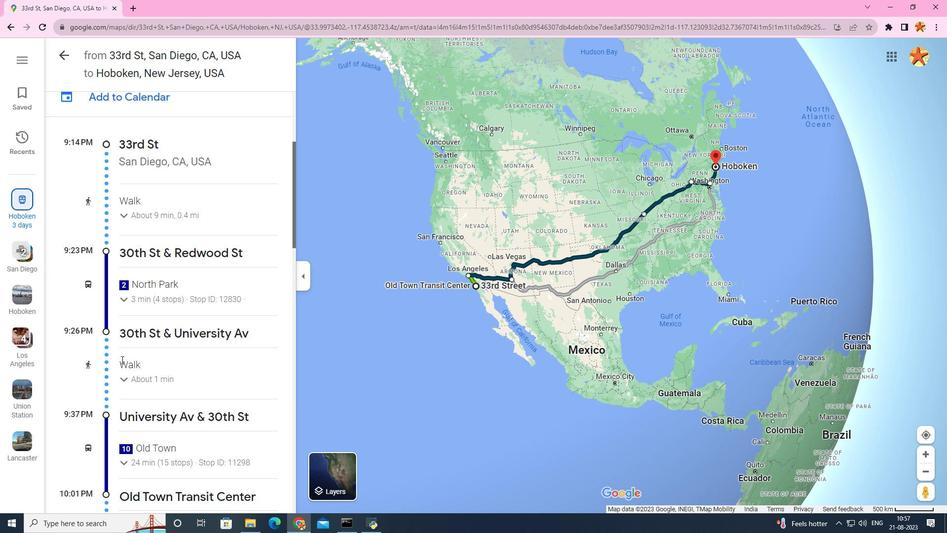 
Action: Mouse scrolled (121, 359) with delta (0, 0)
Screenshot: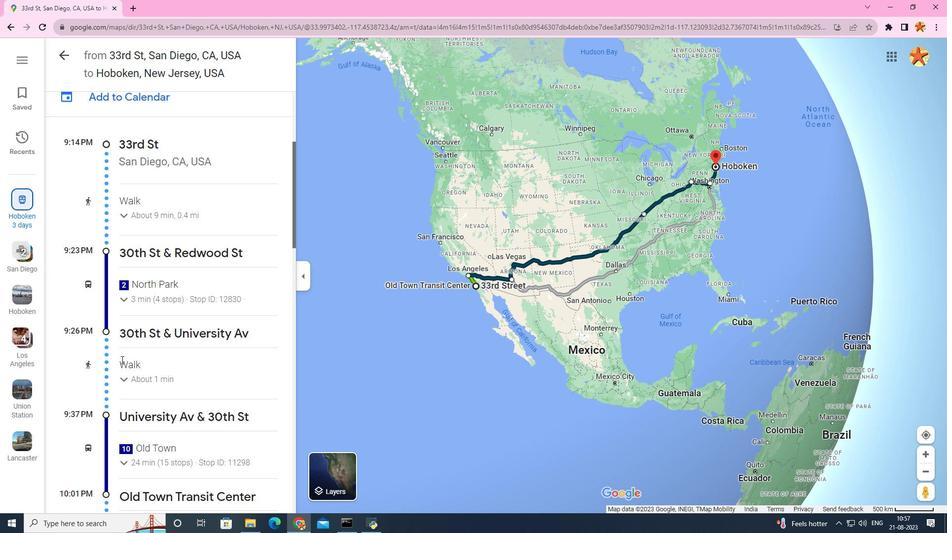 
Action: Mouse scrolled (121, 359) with delta (0, 0)
Screenshot: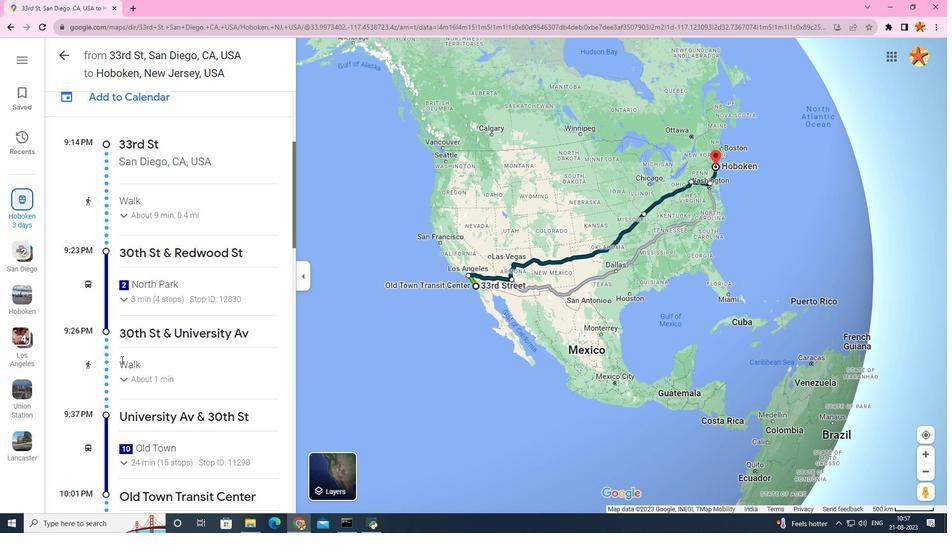 
Action: Mouse scrolled (121, 359) with delta (0, 0)
Screenshot: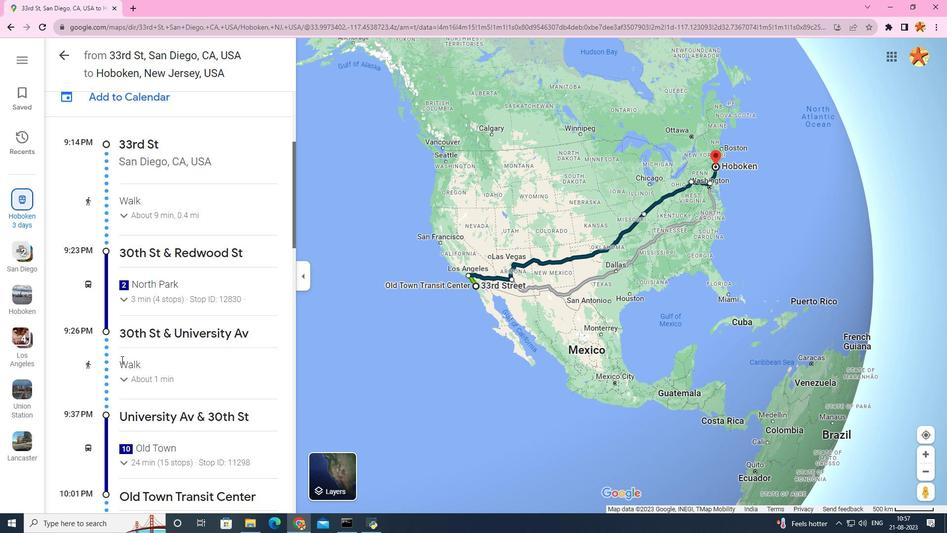 
Action: Mouse scrolled (121, 359) with delta (0, 0)
Screenshot: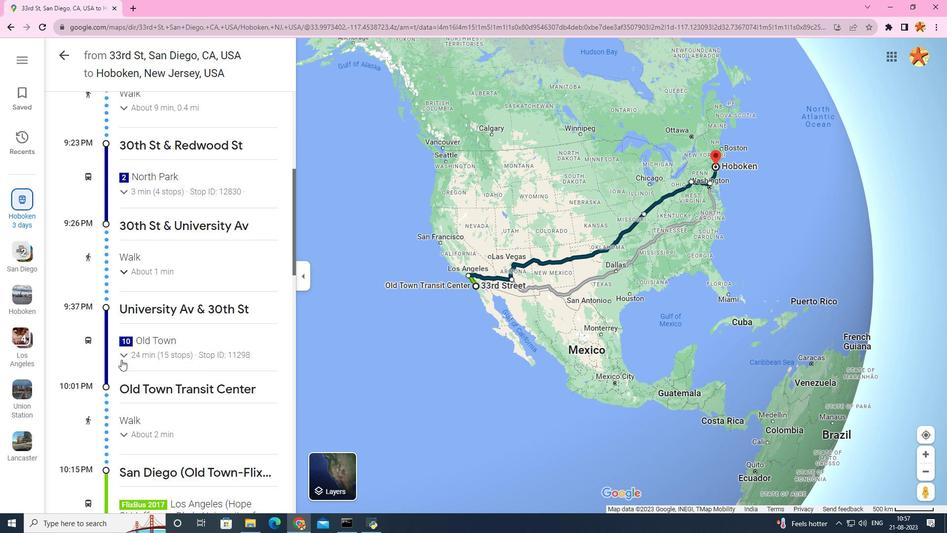 
Action: Mouse scrolled (121, 359) with delta (0, 0)
Screenshot: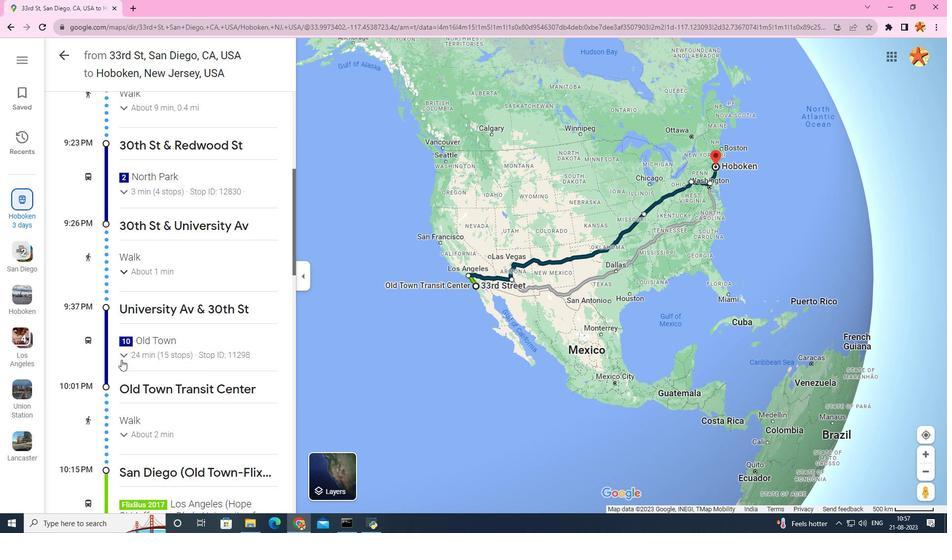 
Action: Mouse scrolled (121, 359) with delta (0, 0)
Screenshot: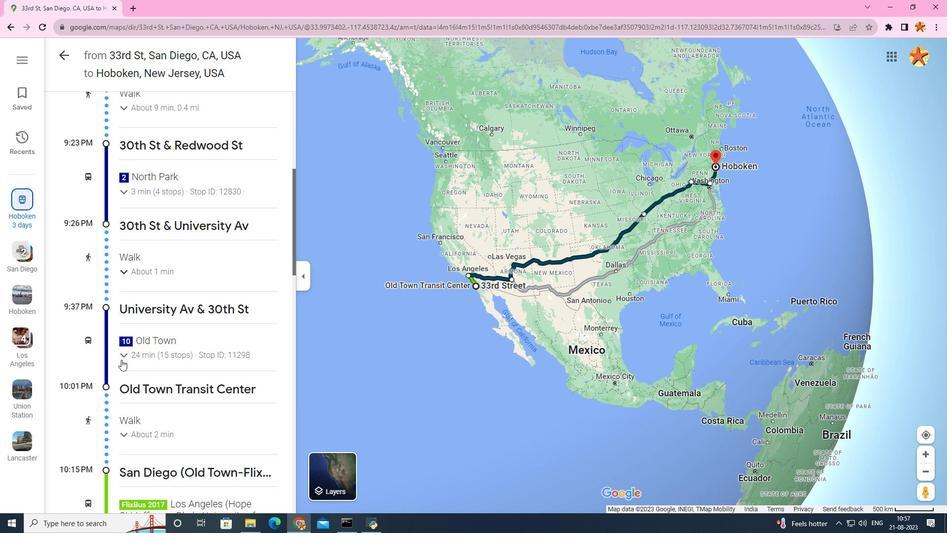
Action: Mouse scrolled (121, 359) with delta (0, 0)
Screenshot: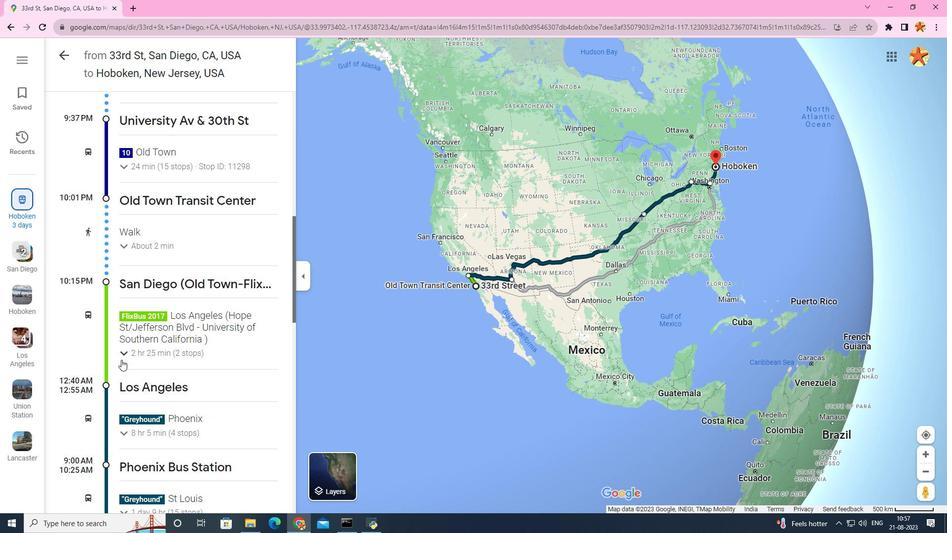 
Action: Mouse scrolled (121, 359) with delta (0, 0)
Screenshot: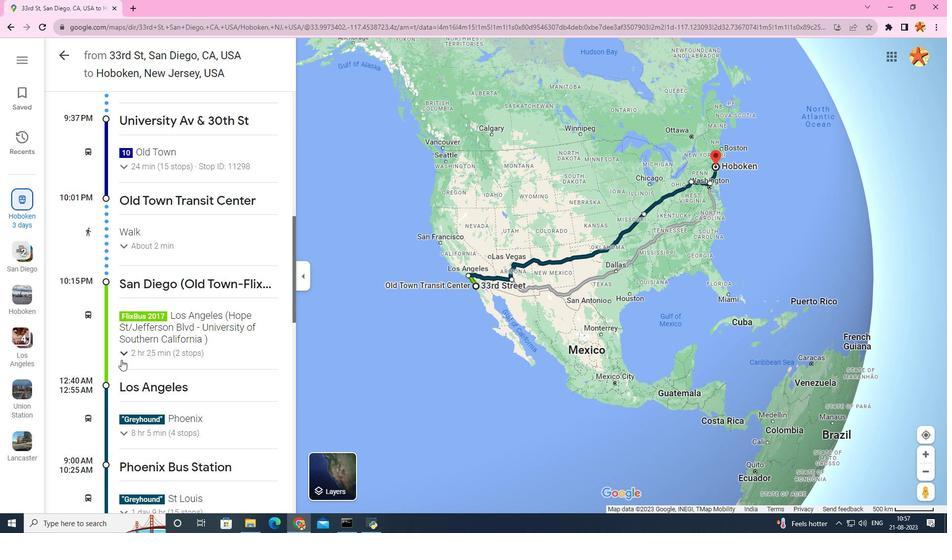 
Action: Mouse scrolled (121, 359) with delta (0, 0)
Screenshot: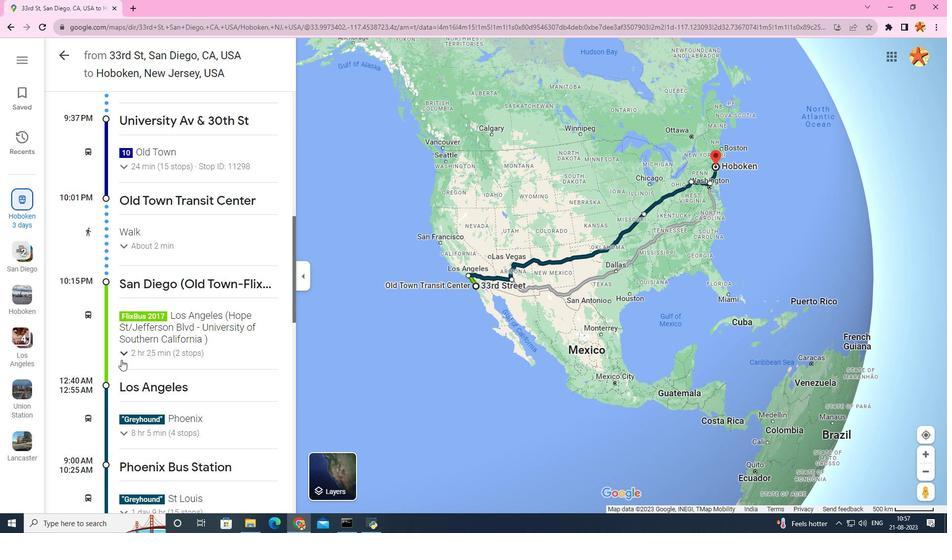 
Action: Mouse scrolled (121, 359) with delta (0, 0)
Screenshot: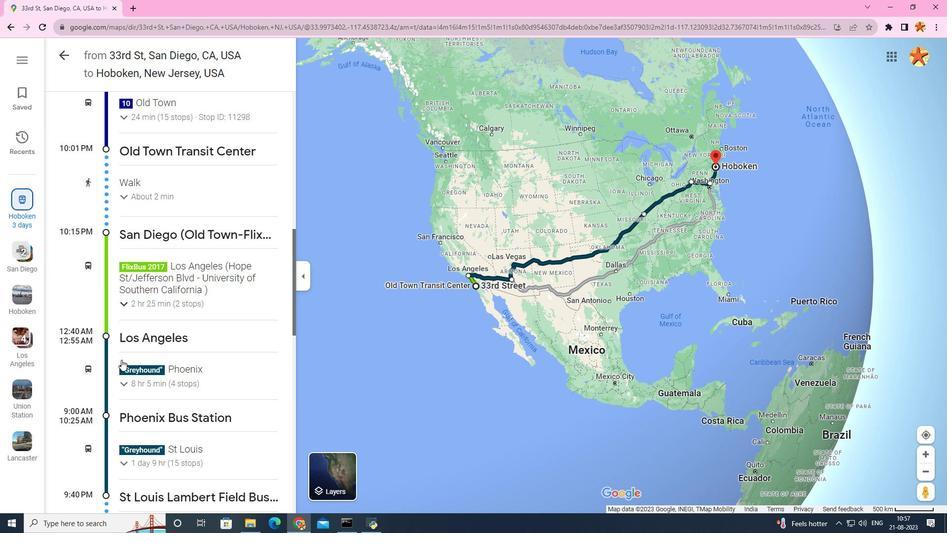 
Action: Mouse scrolled (121, 359) with delta (0, 0)
Screenshot: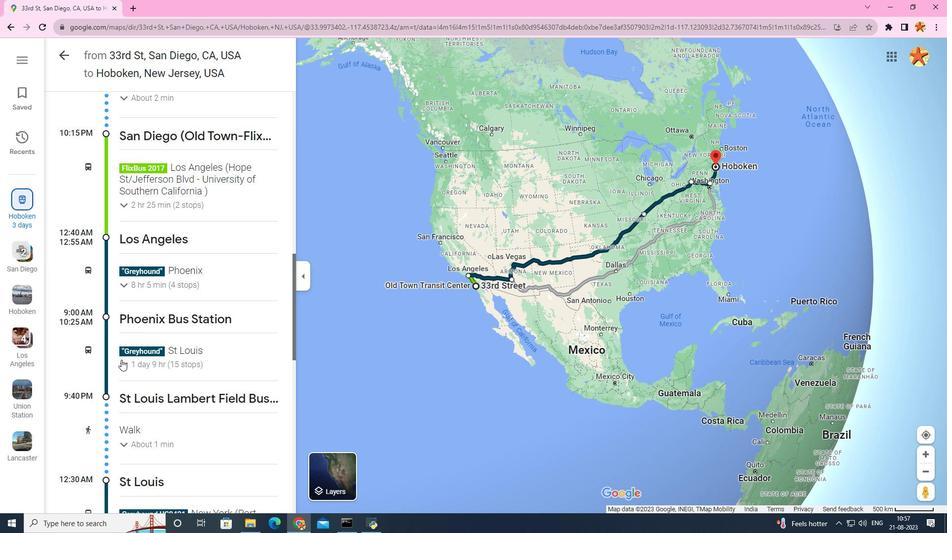 
Action: Mouse scrolled (121, 359) with delta (0, 0)
Screenshot: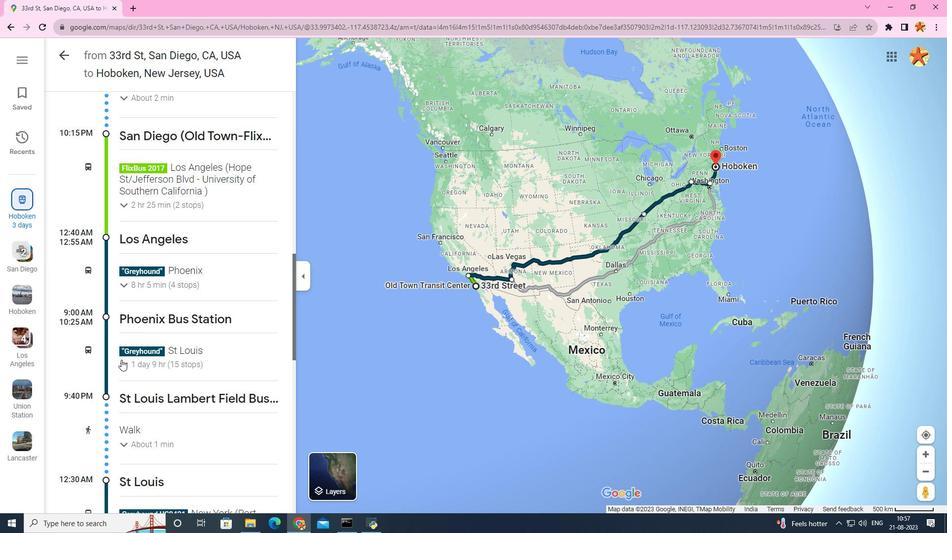 
Action: Mouse scrolled (121, 360) with delta (0, 0)
Screenshot: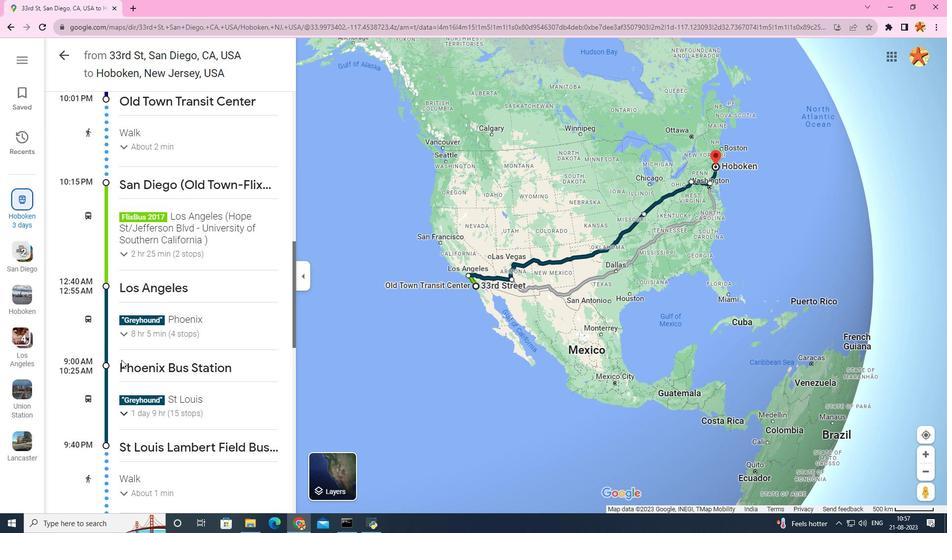 
Action: Mouse scrolled (121, 359) with delta (0, 0)
Screenshot: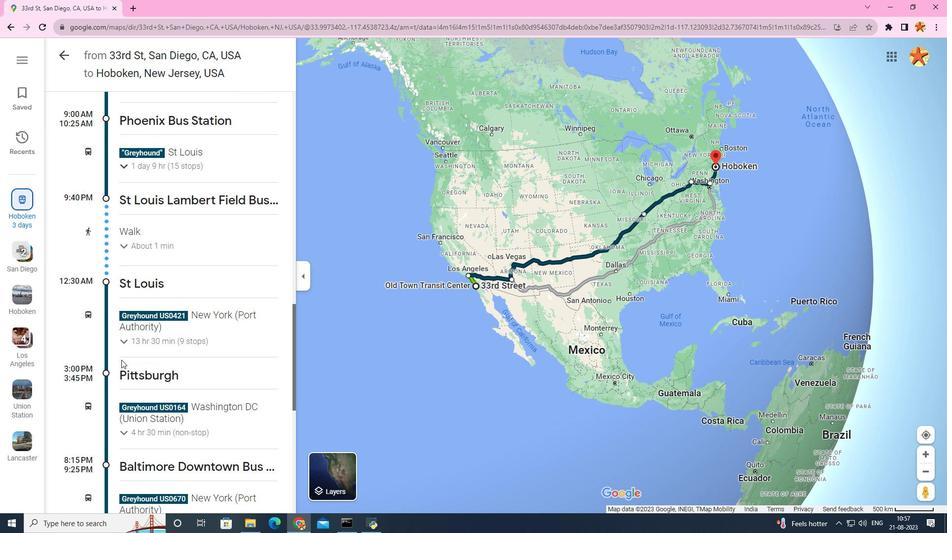 
Action: Mouse scrolled (121, 359) with delta (0, 0)
Screenshot: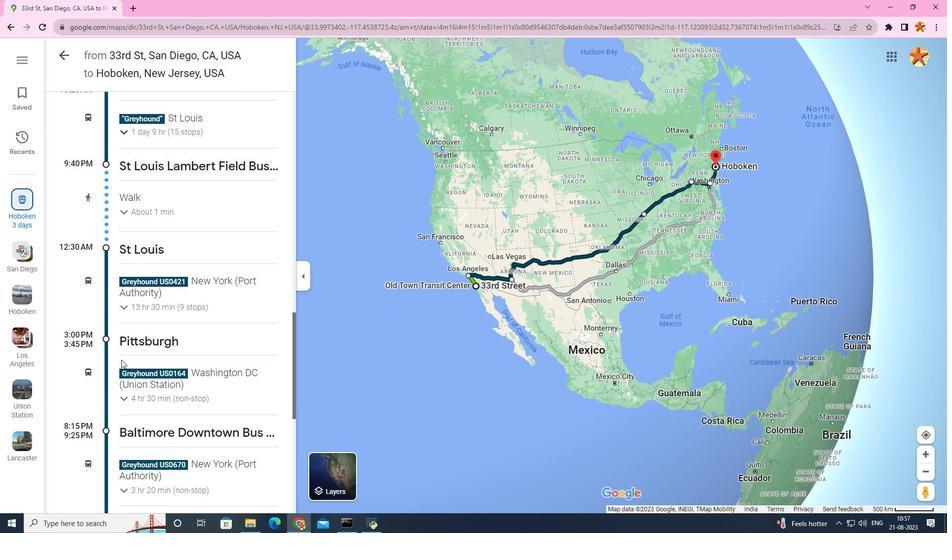 
Action: Mouse scrolled (121, 359) with delta (0, 0)
Screenshot: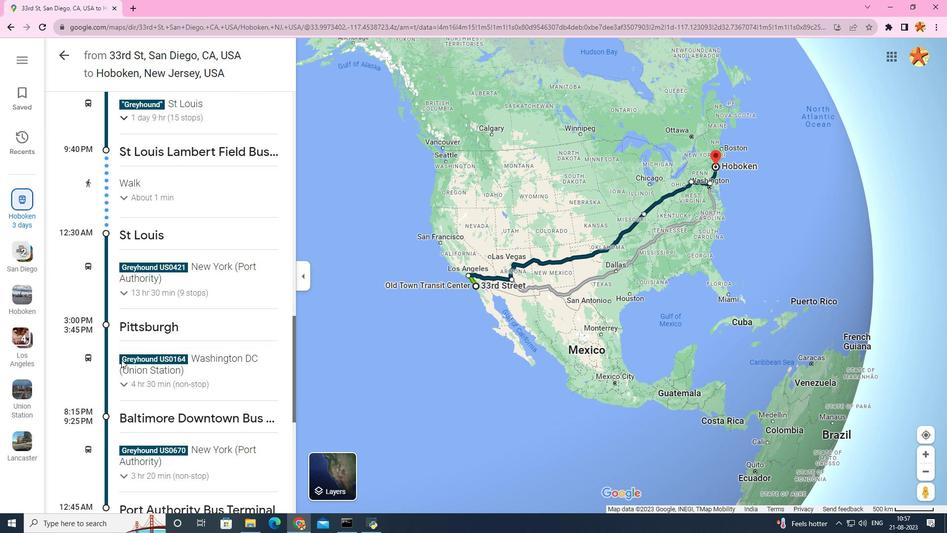 
Action: Mouse scrolled (121, 359) with delta (0, 0)
Screenshot: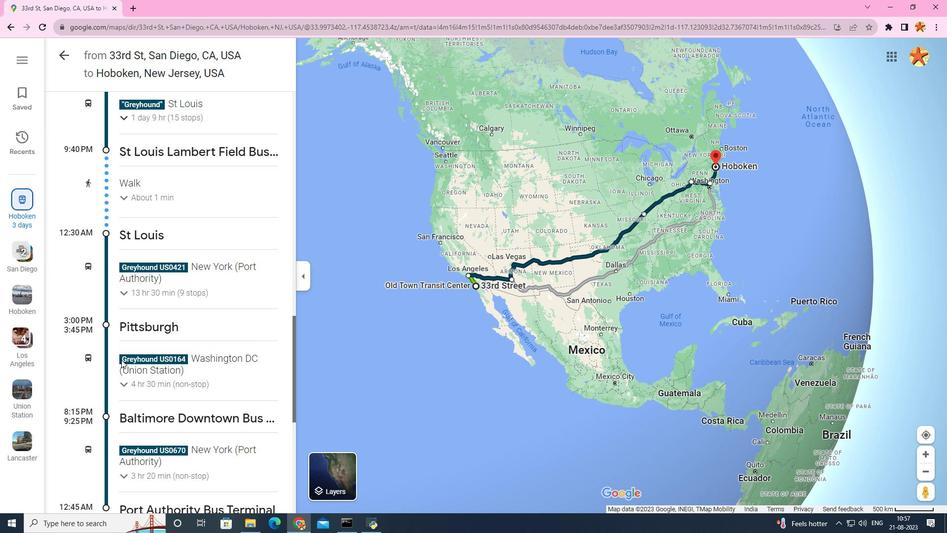 
Action: Mouse scrolled (121, 359) with delta (0, 0)
Screenshot: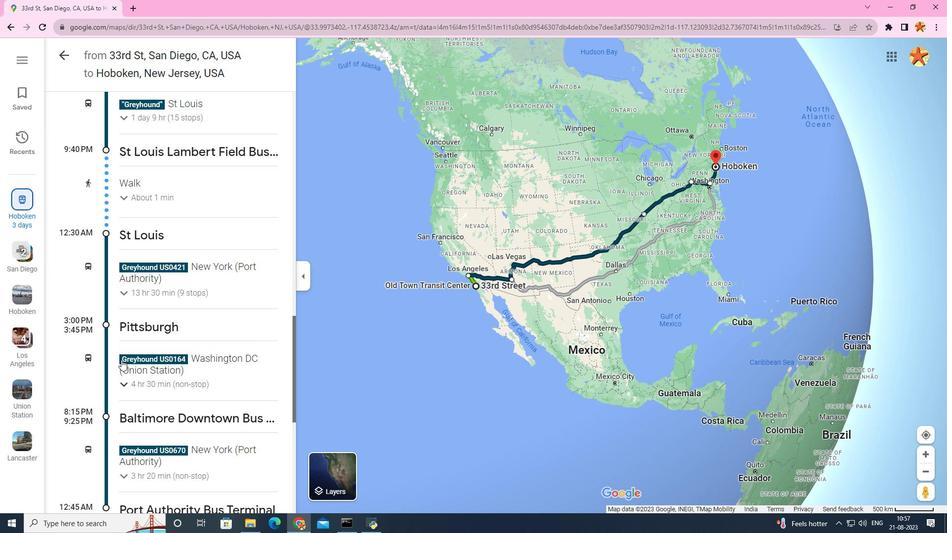 
Action: Mouse scrolled (121, 359) with delta (0, 0)
Screenshot: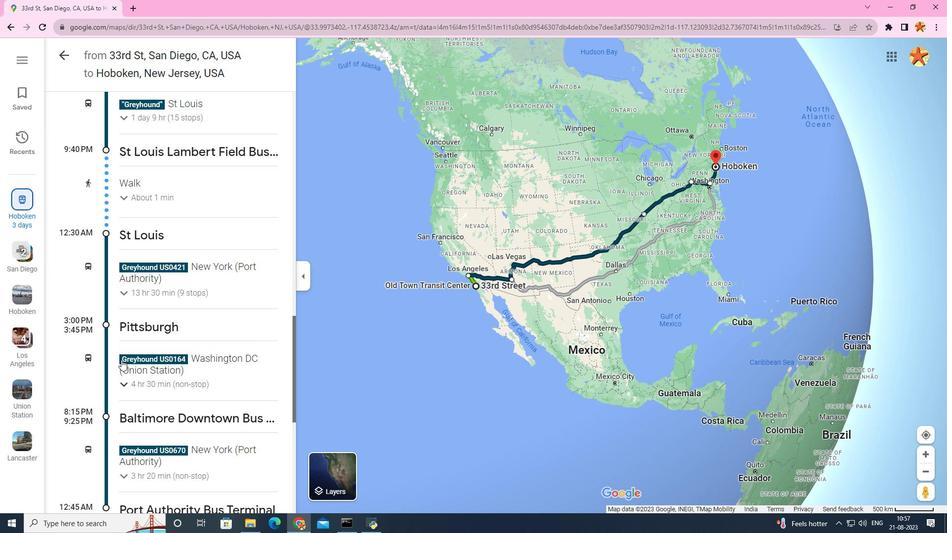 
Action: Mouse scrolled (121, 359) with delta (0, 0)
Screenshot: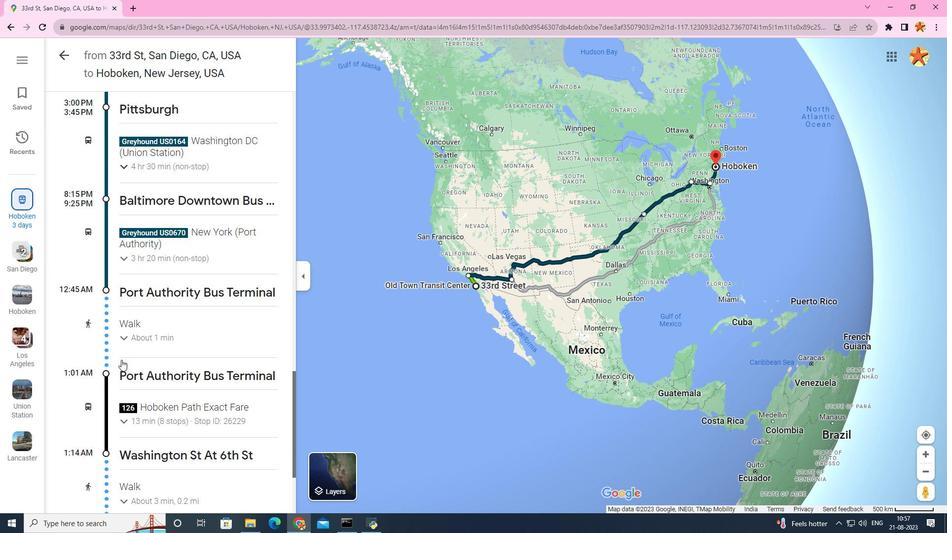 
Action: Mouse scrolled (121, 359) with delta (0, 0)
Screenshot: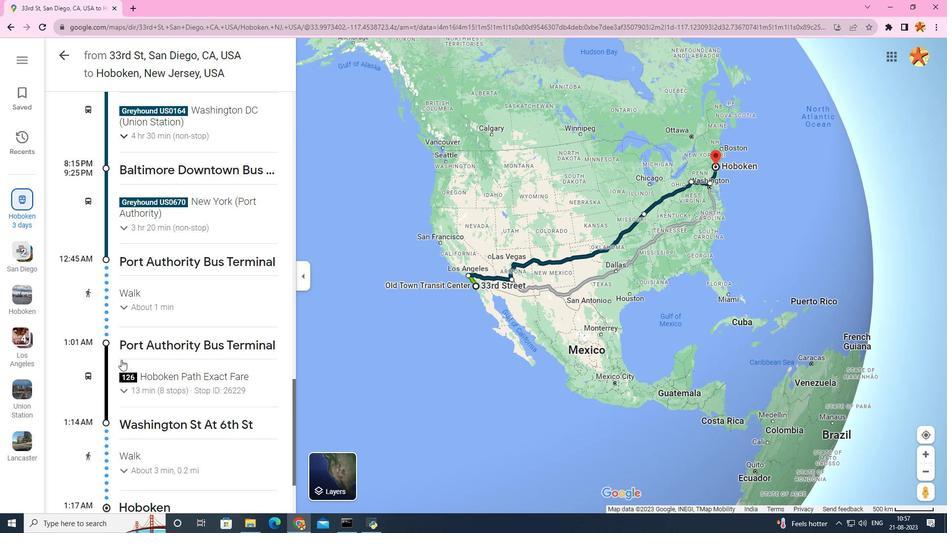 
Action: Mouse scrolled (121, 359) with delta (0, 0)
Screenshot: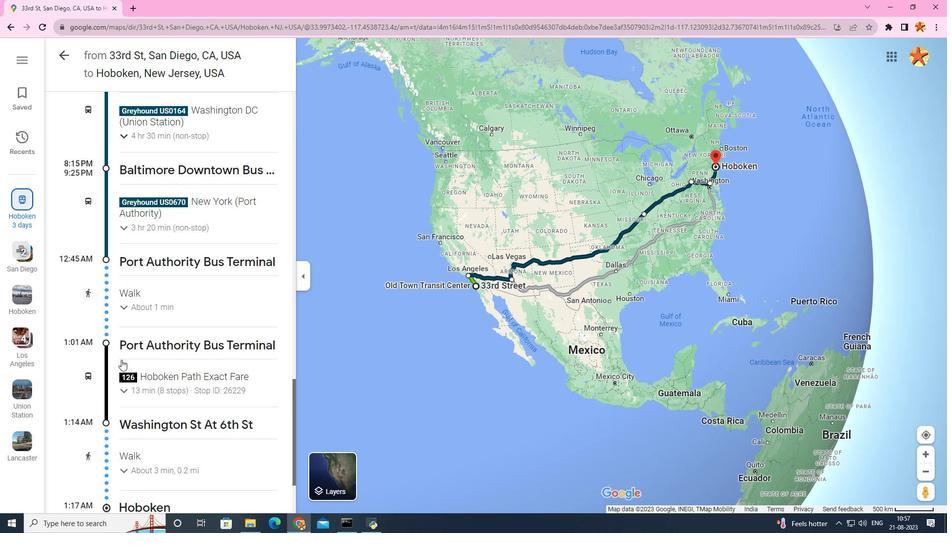 
Action: Mouse scrolled (121, 359) with delta (0, 0)
Screenshot: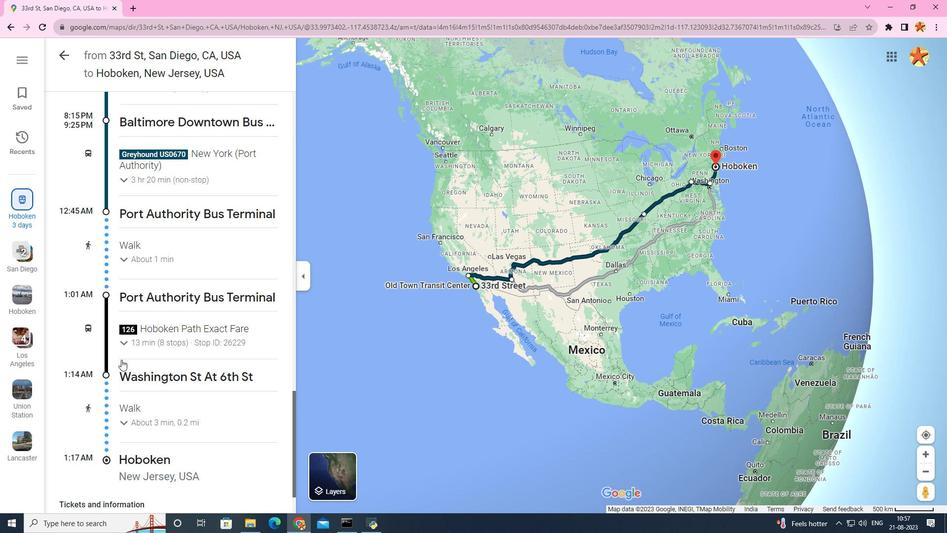 
Action: Mouse scrolled (121, 359) with delta (0, 0)
Screenshot: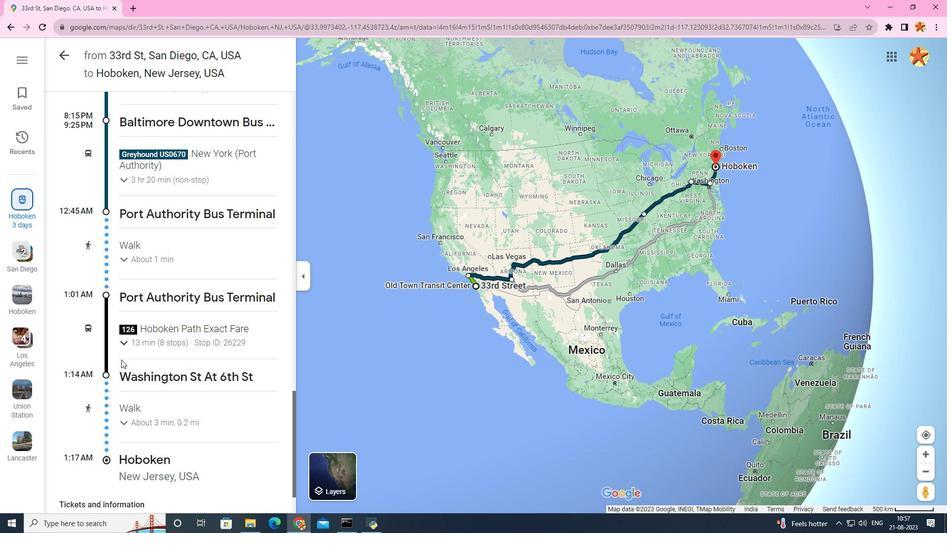 
Action: Mouse scrolled (121, 359) with delta (0, 0)
Screenshot: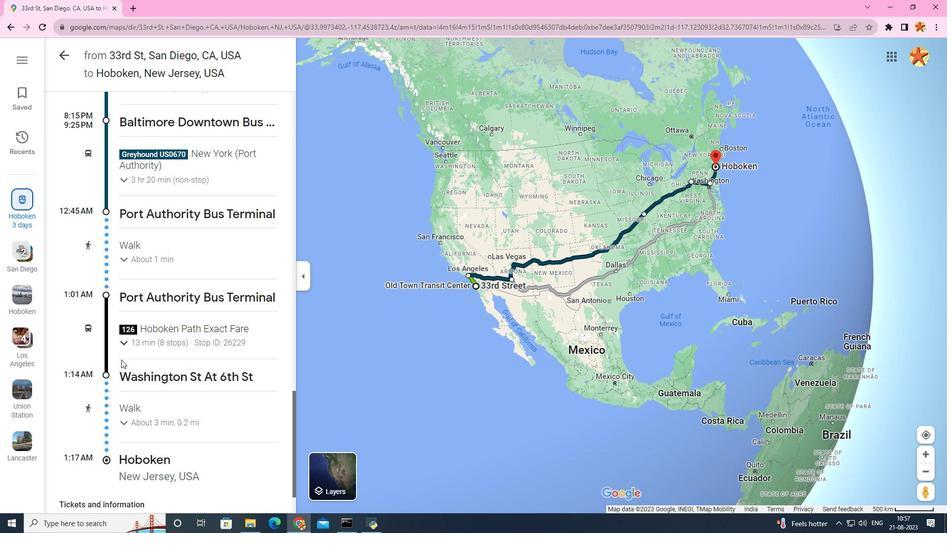 
Action: Mouse scrolled (121, 359) with delta (0, 0)
Screenshot: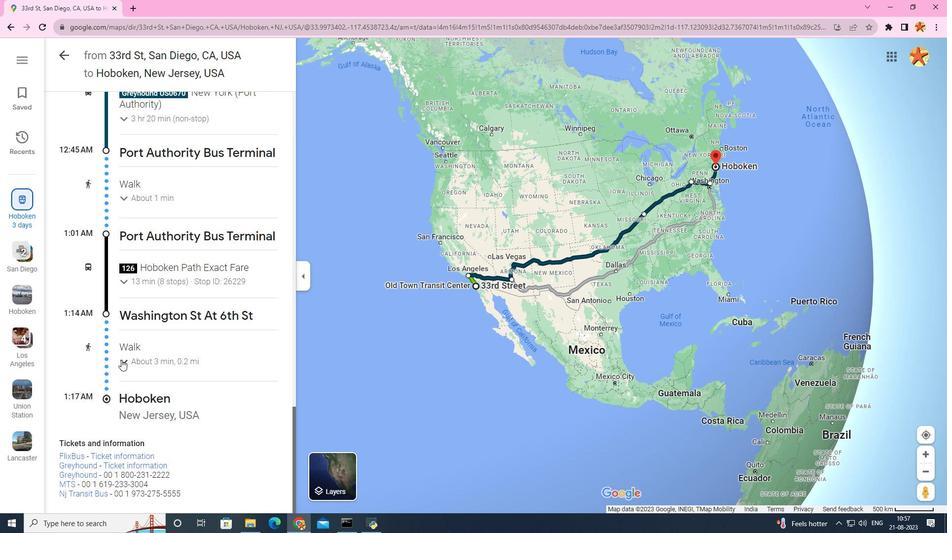 
Action: Mouse scrolled (121, 359) with delta (0, 0)
Screenshot: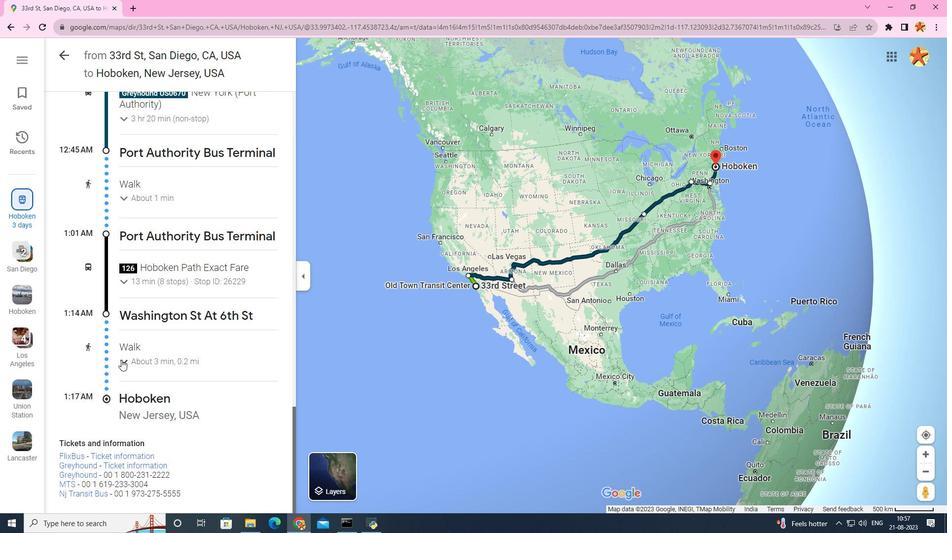 
Action: Mouse scrolled (121, 359) with delta (0, 0)
Screenshot: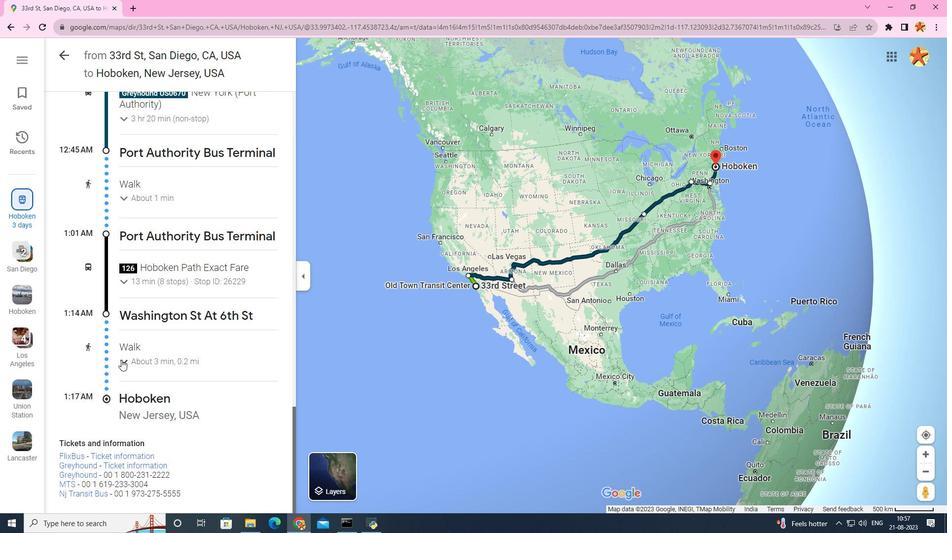 
